 Task: Search one way flight ticket for 1 adult, 1 child, 1 infant in seat in premium economy from Sault Ste. Marie: Chippewa County International Airport to Jackson: Jackson Hole Airport on 5-2-2023. Choice of flights is Emirates. Number of bags: 1 checked bag. Price is upto 76000. Outbound departure time preference is 13:15.
Action: Mouse moved to (335, 135)
Screenshot: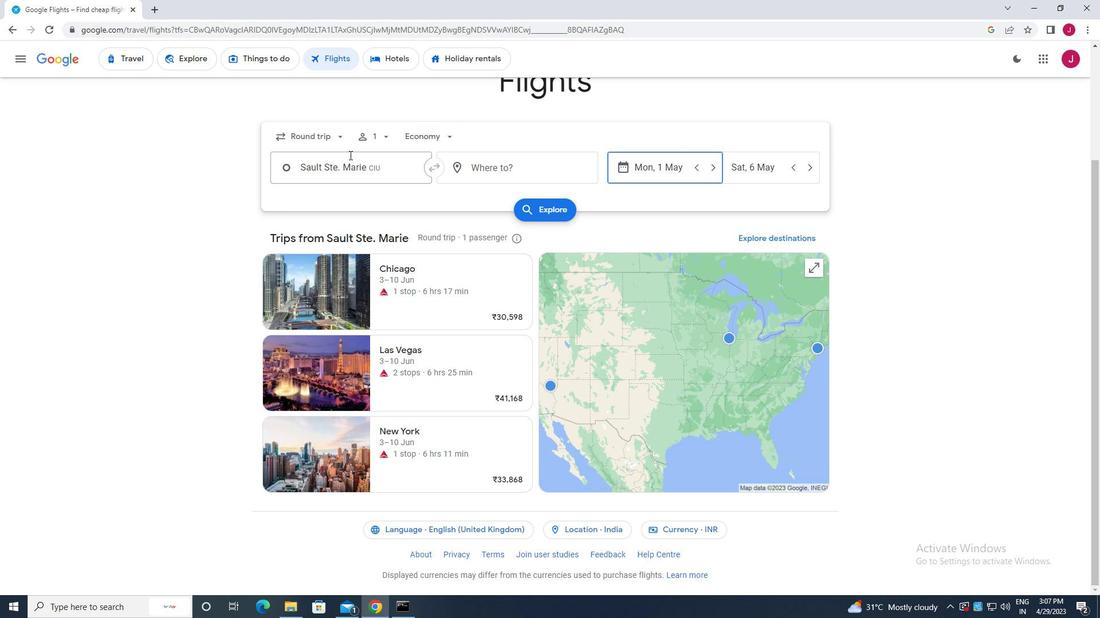 
Action: Mouse pressed left at (335, 135)
Screenshot: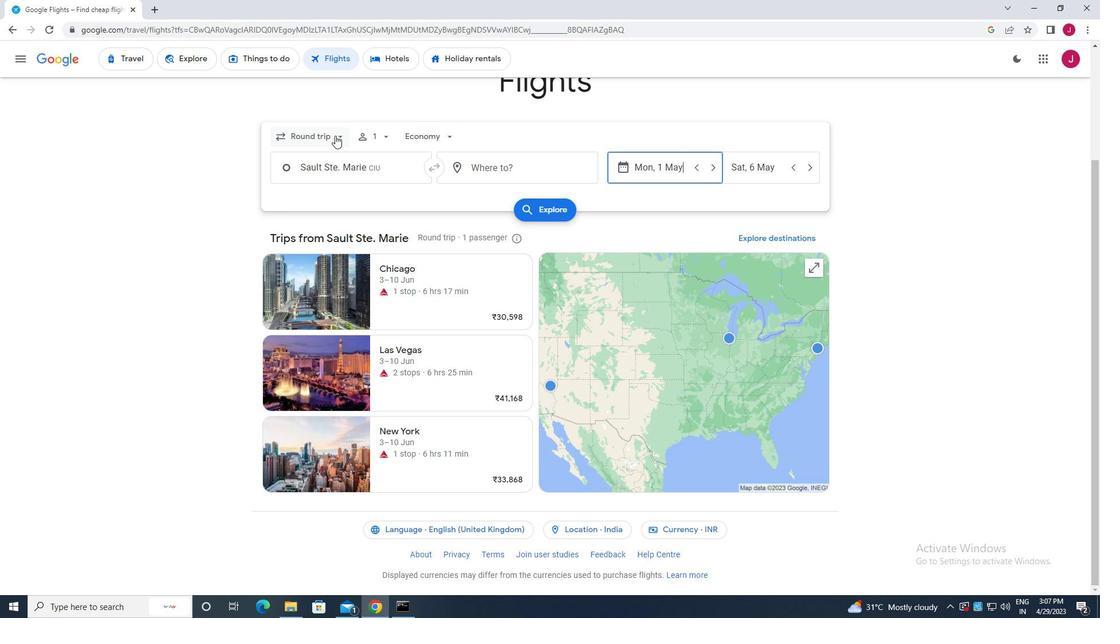 
Action: Mouse moved to (311, 187)
Screenshot: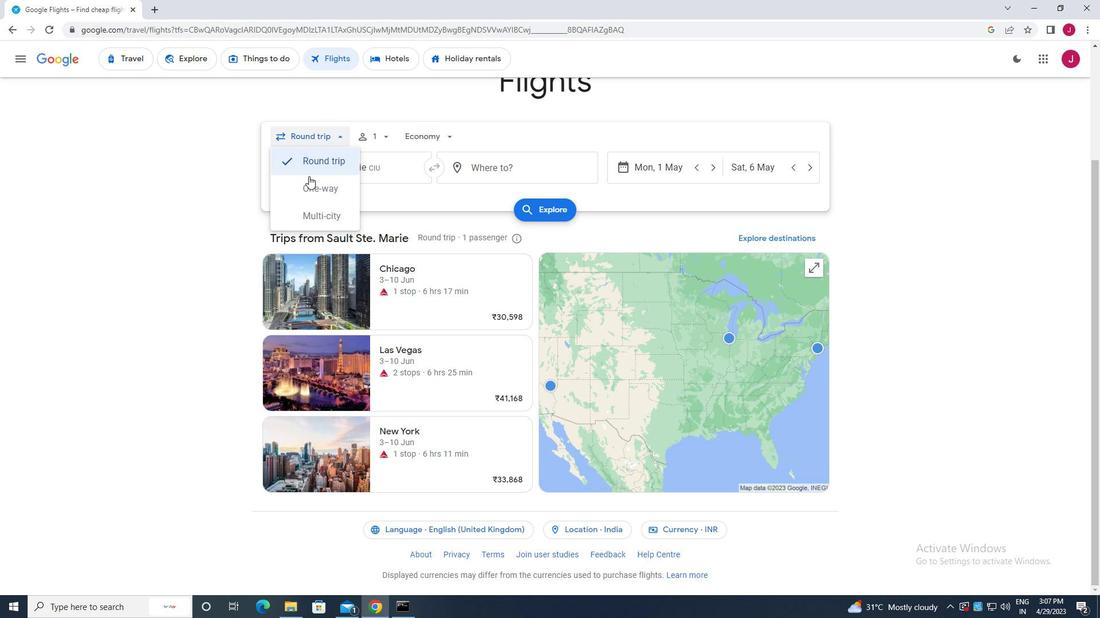 
Action: Mouse pressed left at (311, 187)
Screenshot: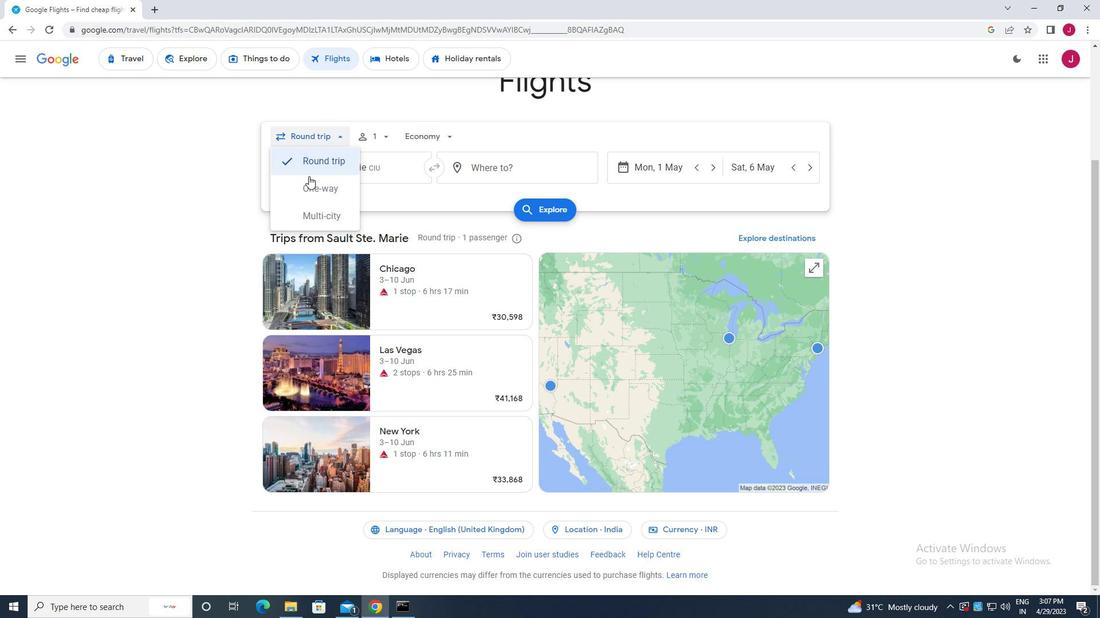 
Action: Mouse moved to (381, 134)
Screenshot: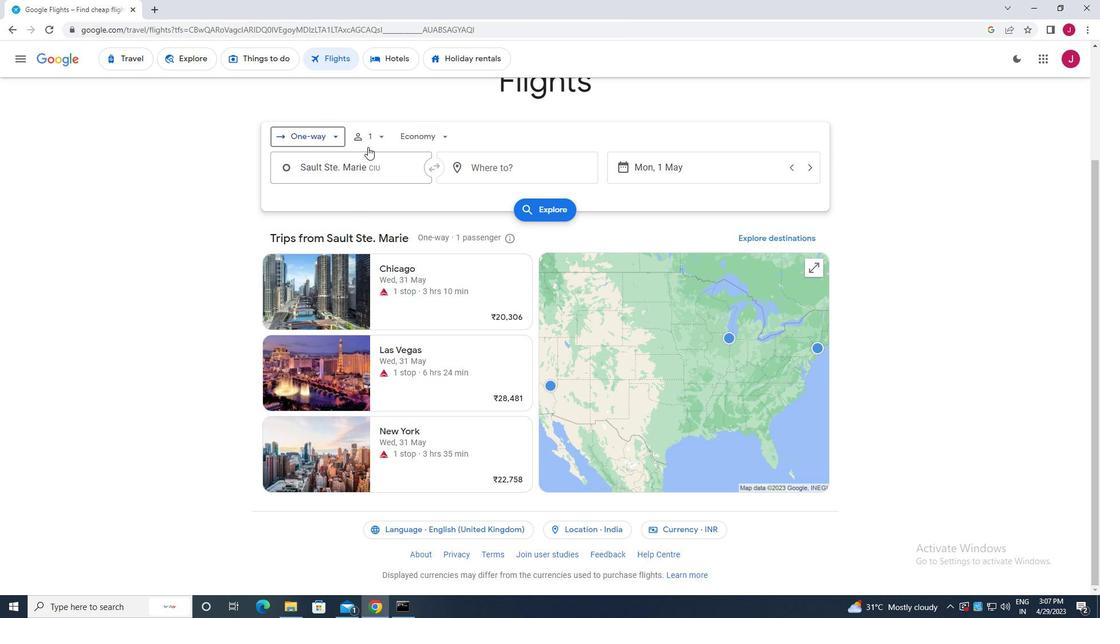 
Action: Mouse pressed left at (381, 134)
Screenshot: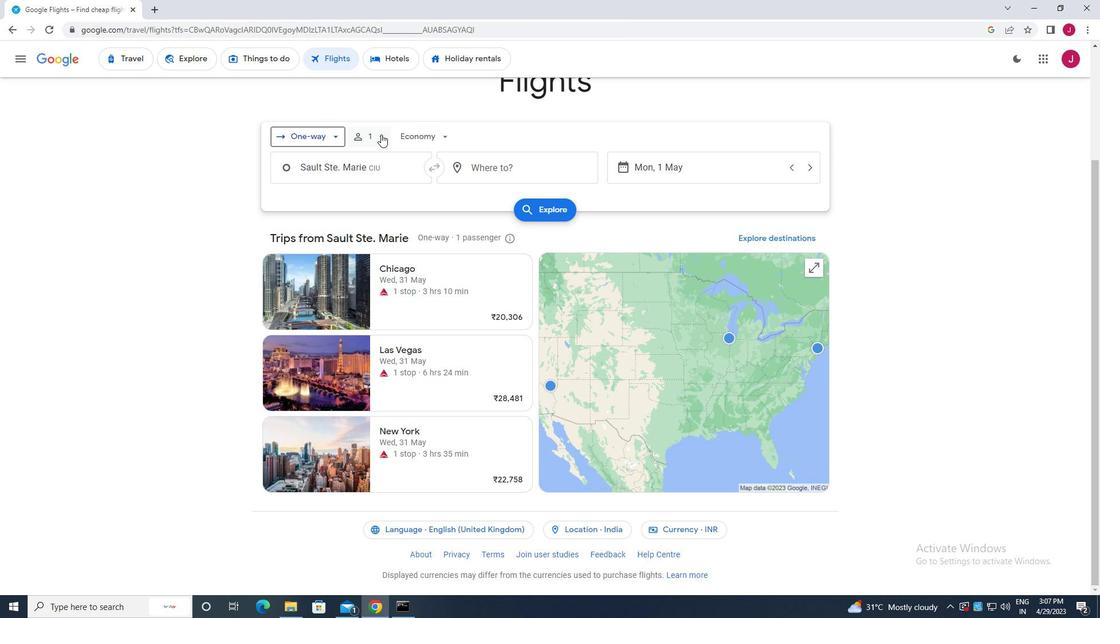 
Action: Mouse moved to (471, 194)
Screenshot: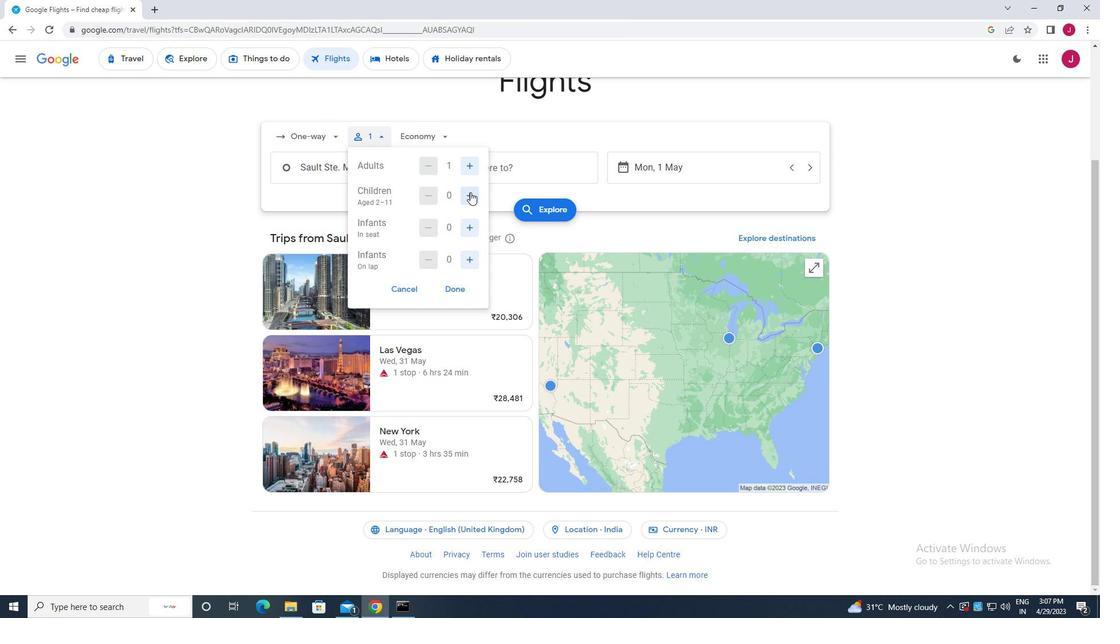 
Action: Mouse pressed left at (471, 194)
Screenshot: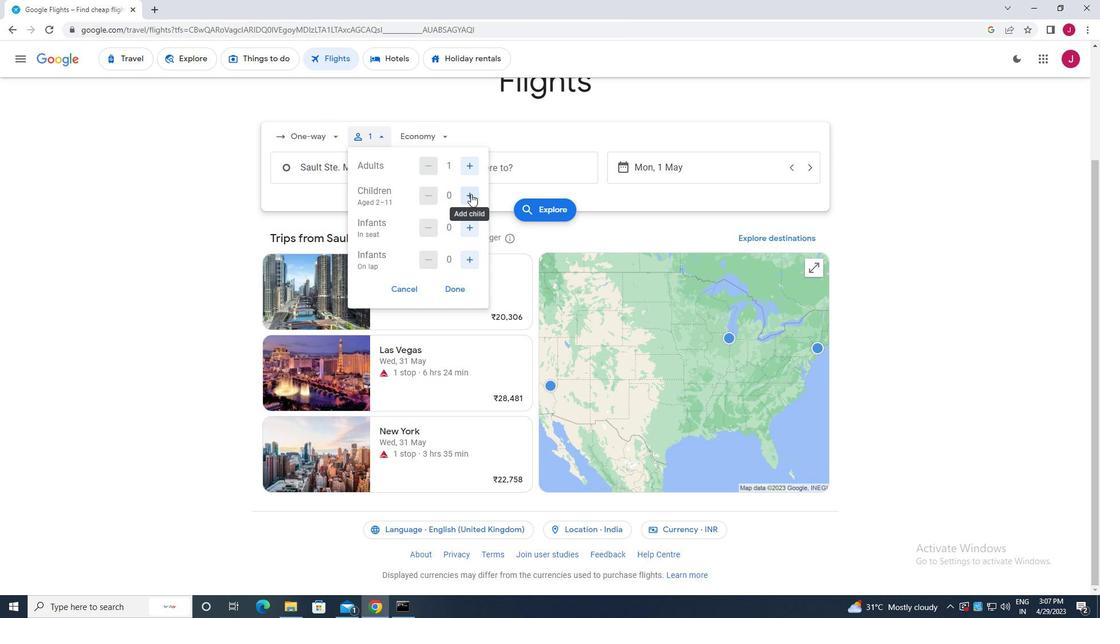 
Action: Mouse moved to (469, 224)
Screenshot: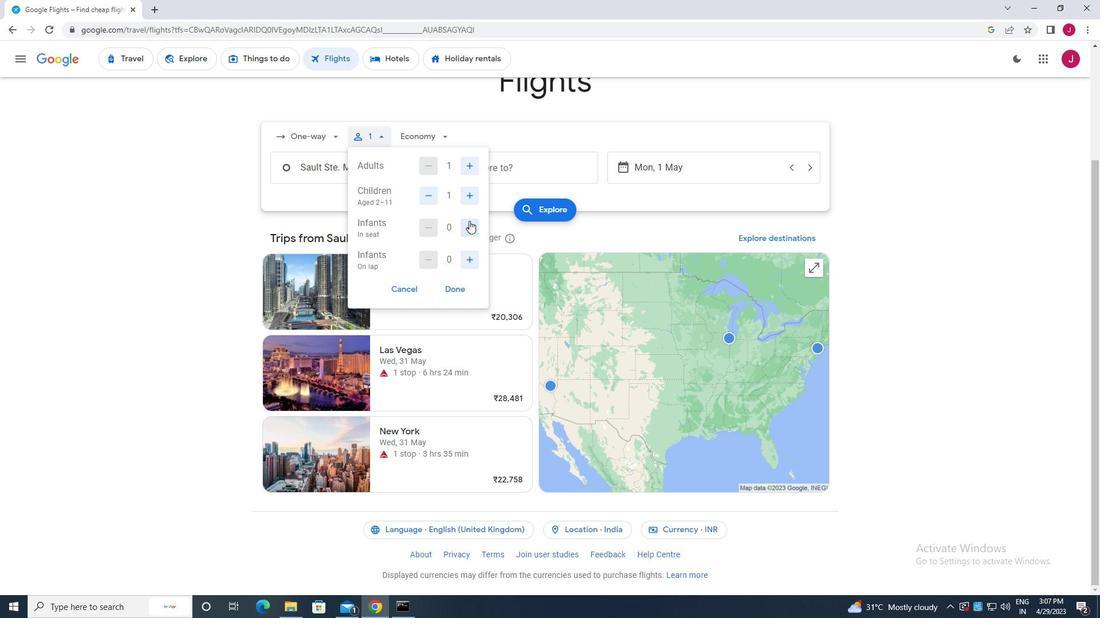 
Action: Mouse pressed left at (469, 224)
Screenshot: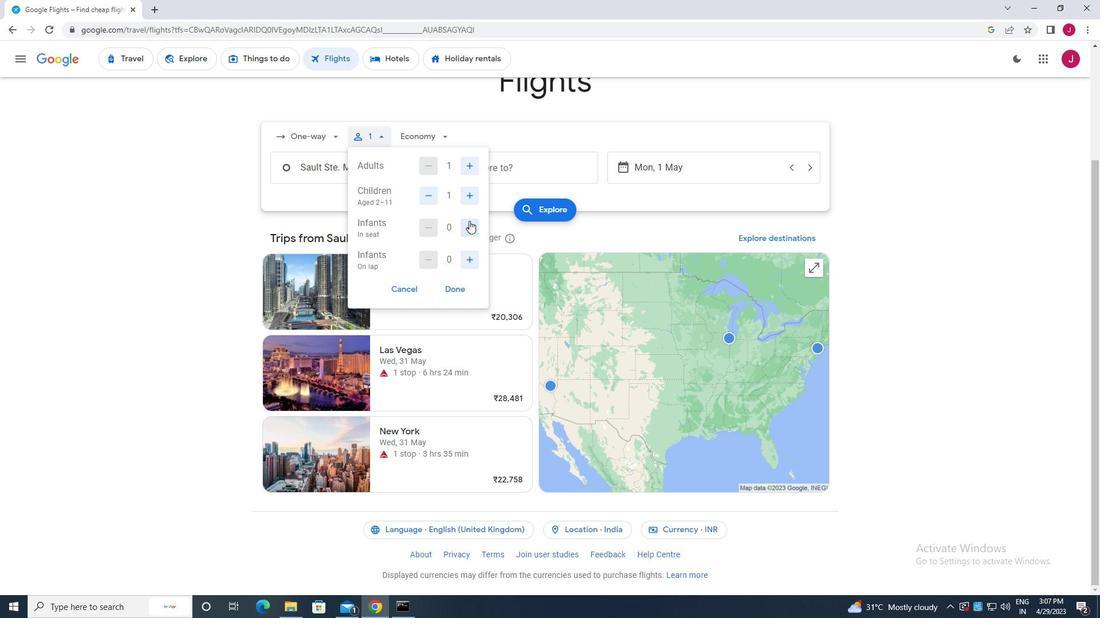 
Action: Mouse moved to (458, 290)
Screenshot: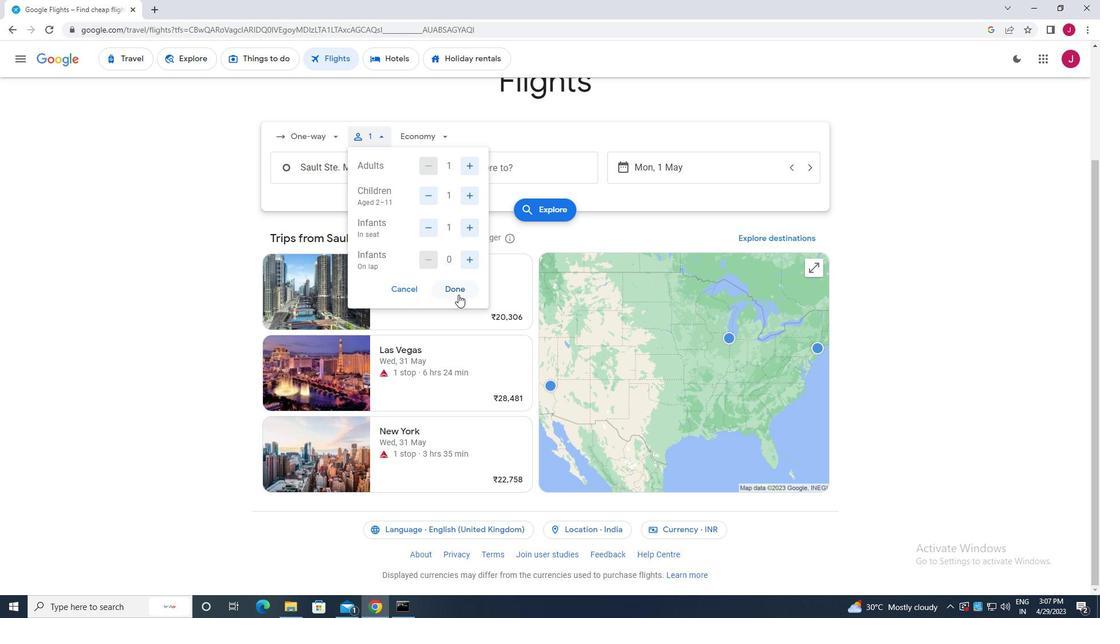 
Action: Mouse pressed left at (458, 290)
Screenshot: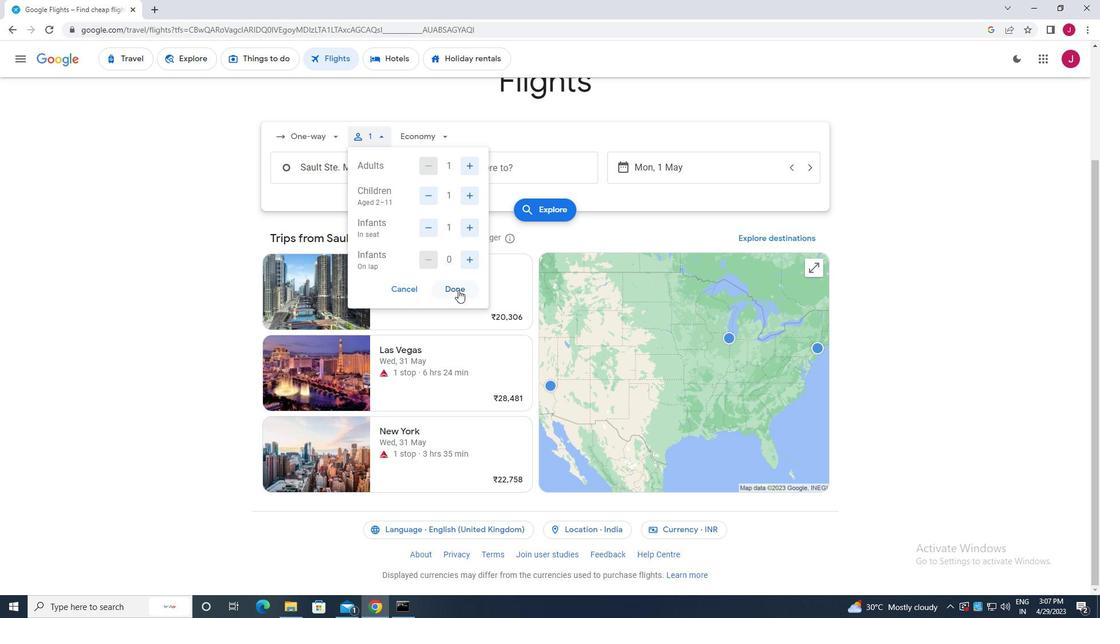 
Action: Mouse moved to (432, 136)
Screenshot: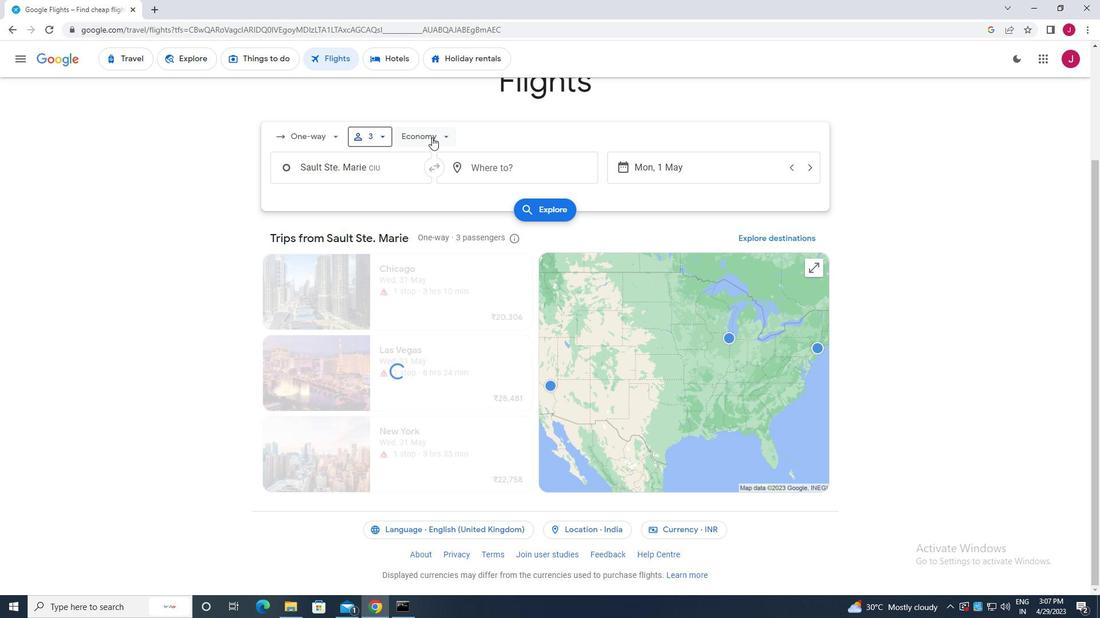 
Action: Mouse pressed left at (432, 136)
Screenshot: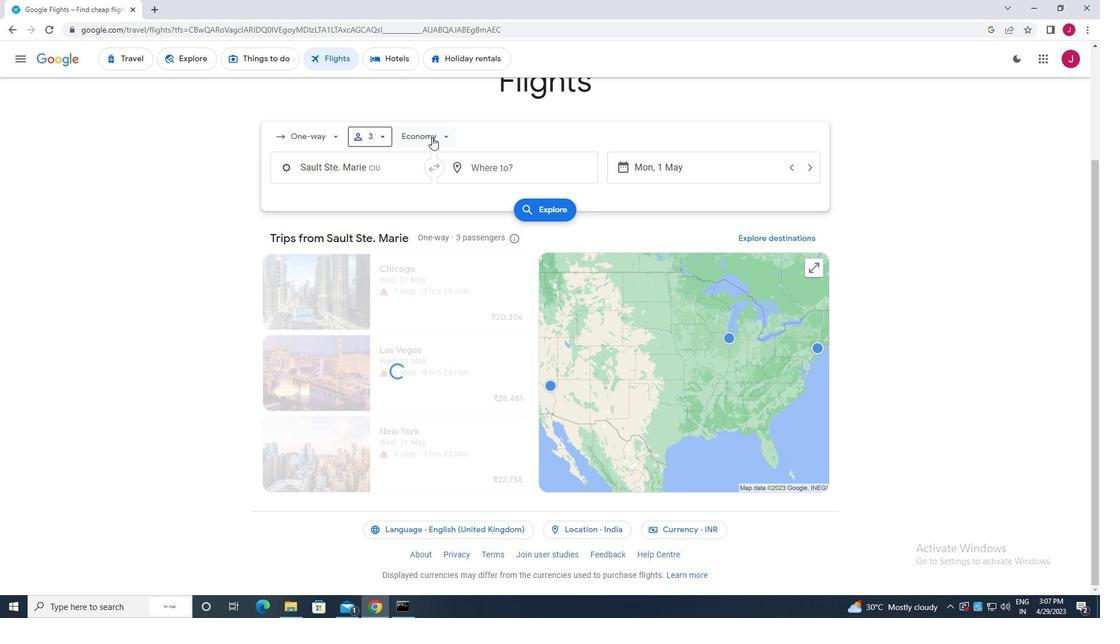 
Action: Mouse moved to (461, 189)
Screenshot: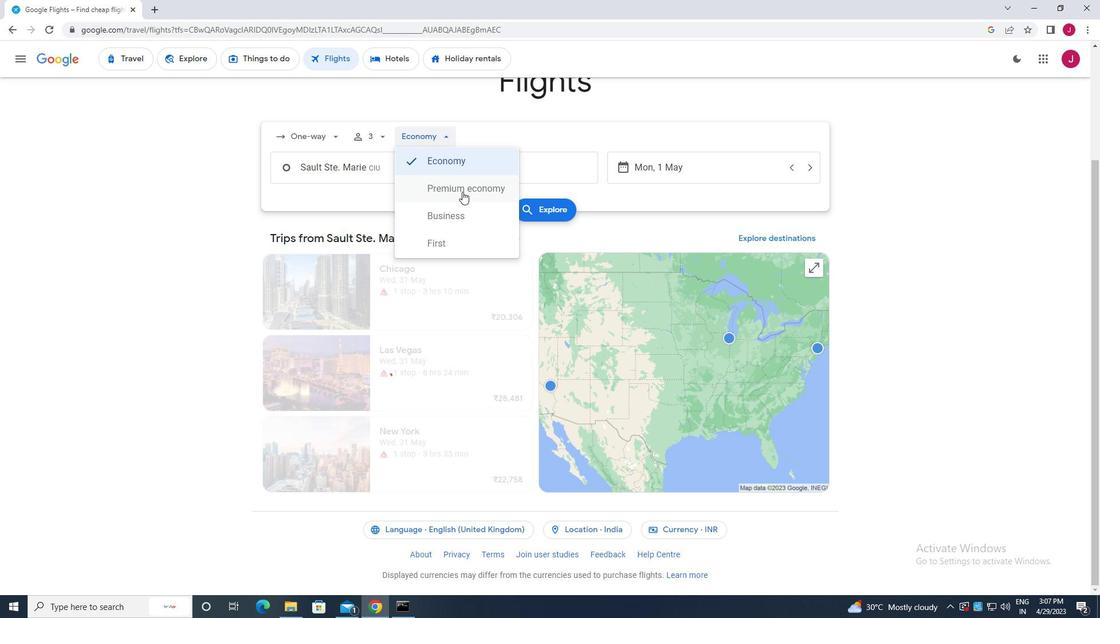 
Action: Mouse pressed left at (461, 189)
Screenshot: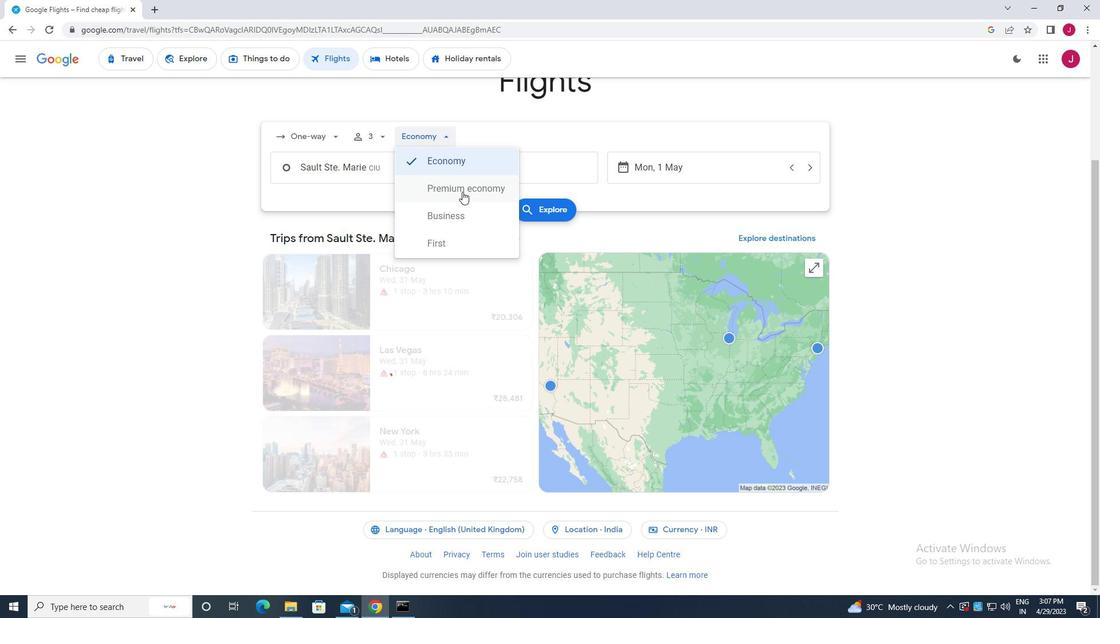 
Action: Mouse moved to (386, 166)
Screenshot: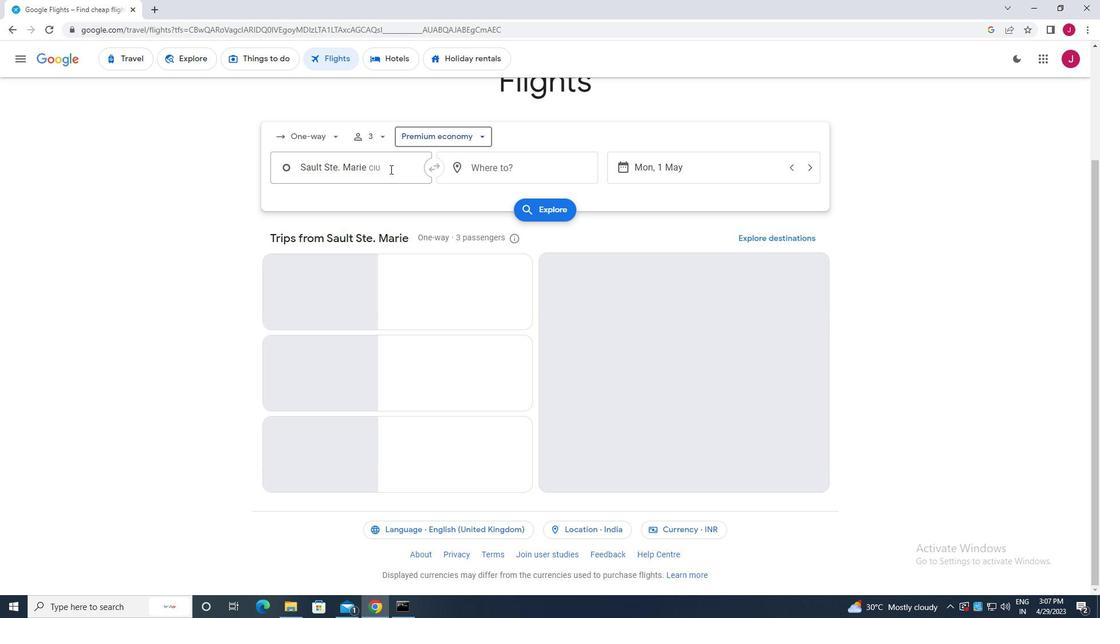 
Action: Mouse pressed left at (386, 166)
Screenshot: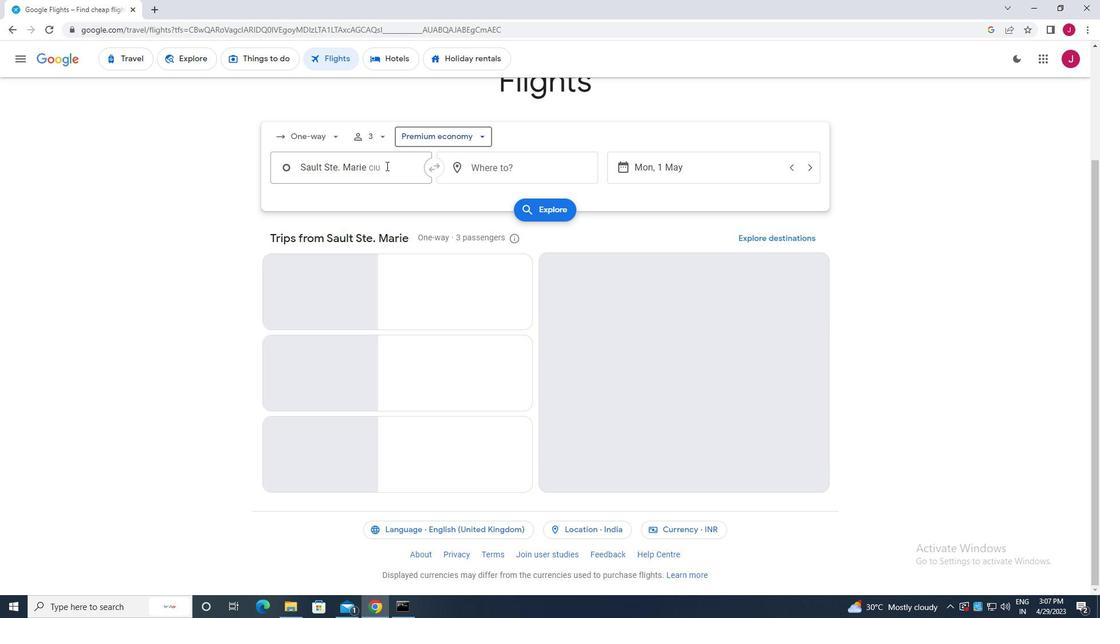 
Action: Mouse moved to (387, 166)
Screenshot: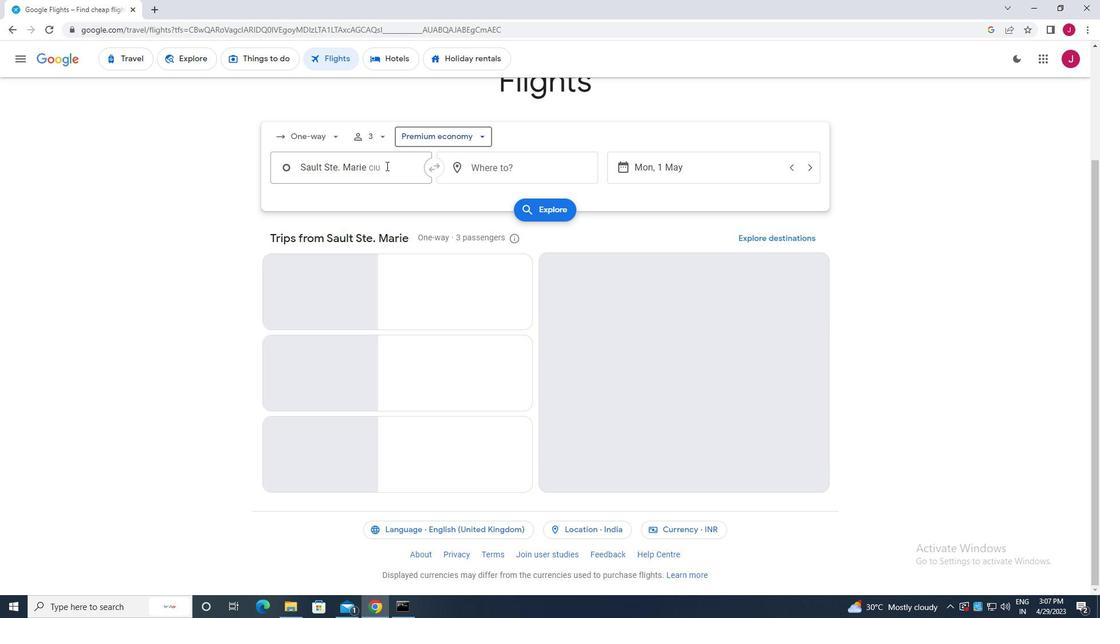 
Action: Key pressed chippewa
Screenshot: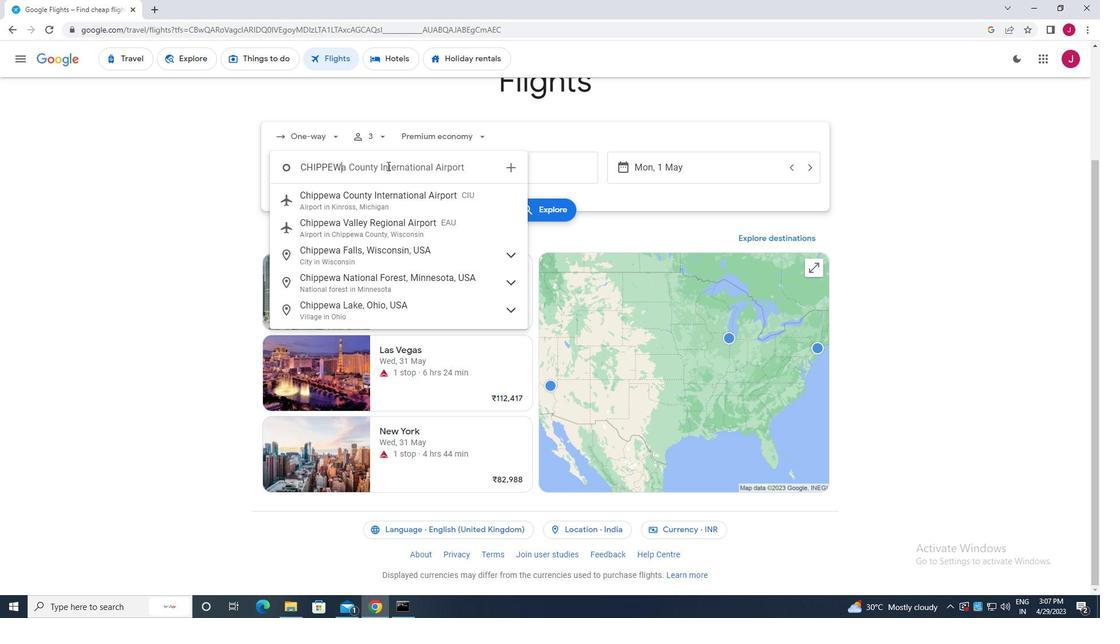
Action: Mouse moved to (413, 205)
Screenshot: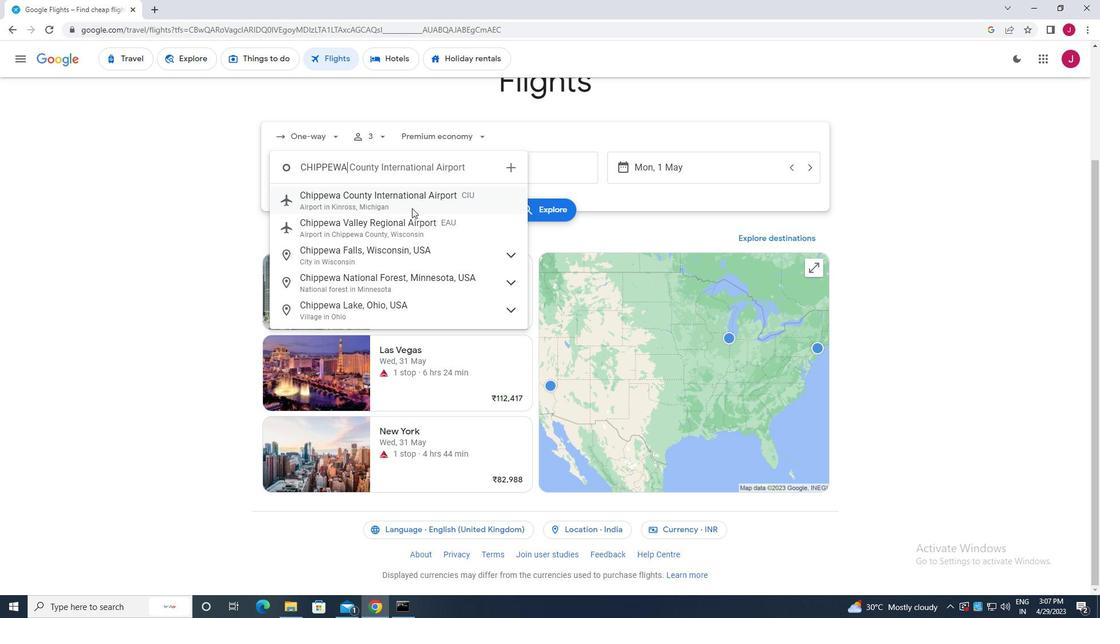 
Action: Mouse pressed left at (413, 205)
Screenshot: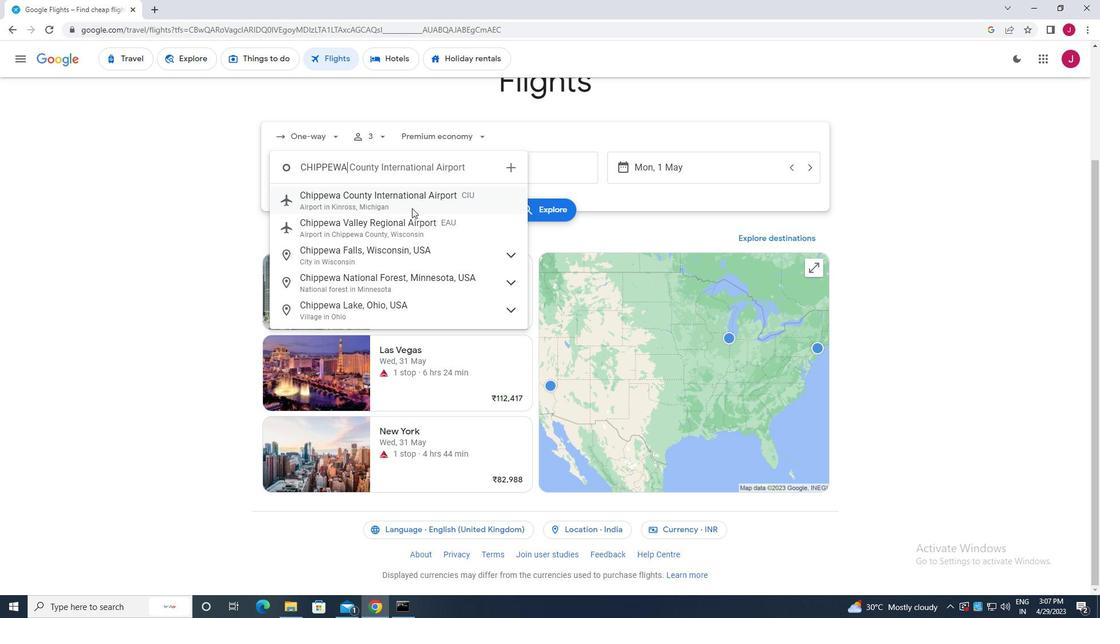 
Action: Mouse moved to (533, 177)
Screenshot: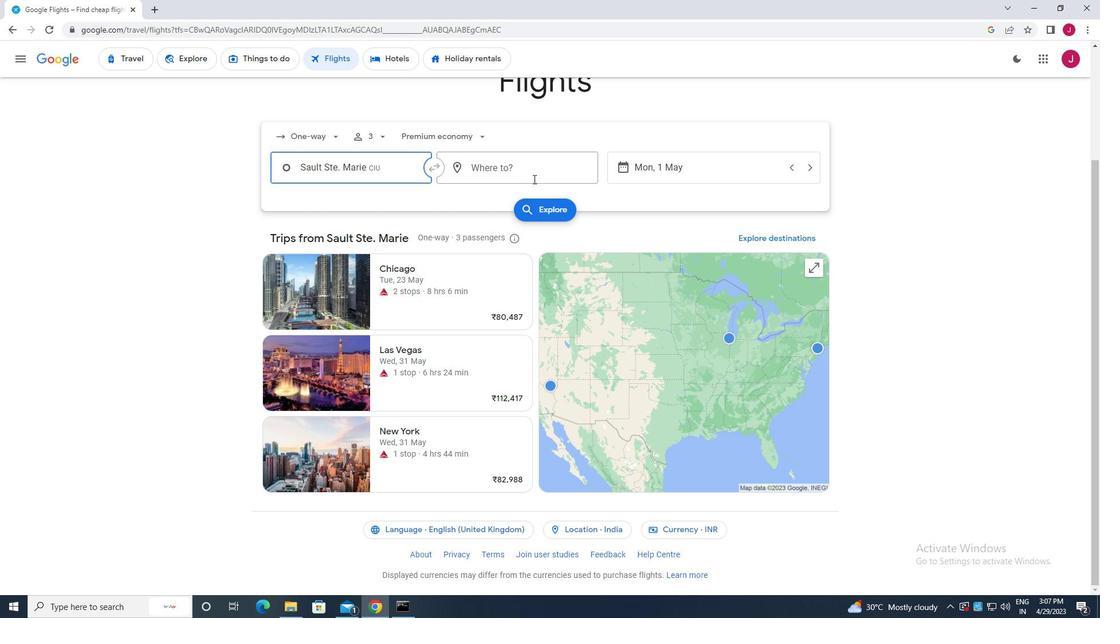 
Action: Mouse pressed left at (533, 177)
Screenshot: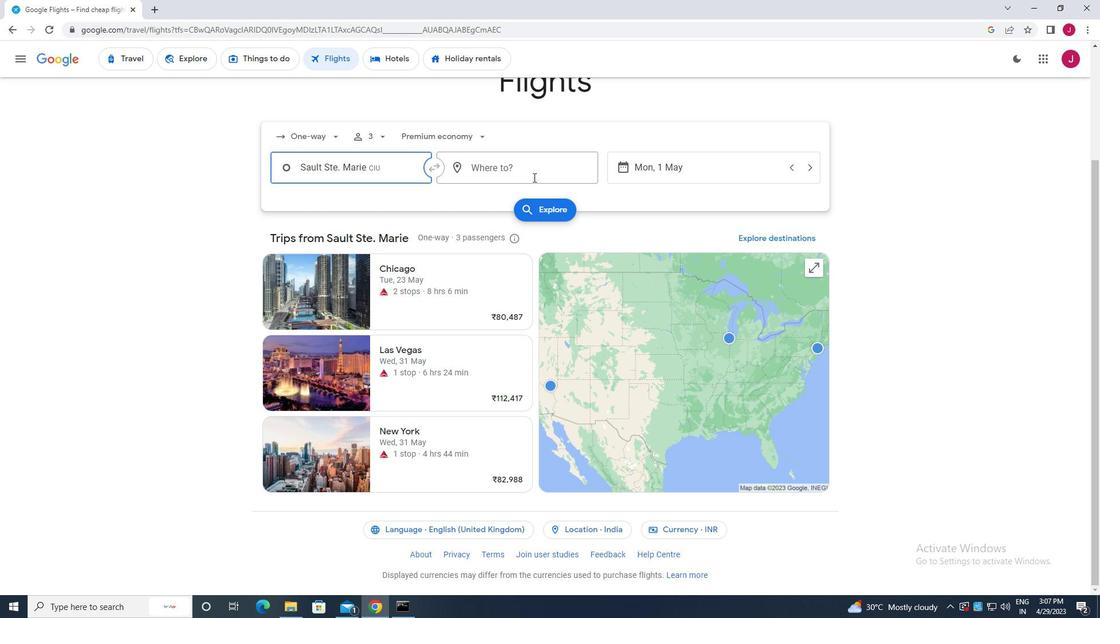 
Action: Key pressed jackson<Key.space>h
Screenshot: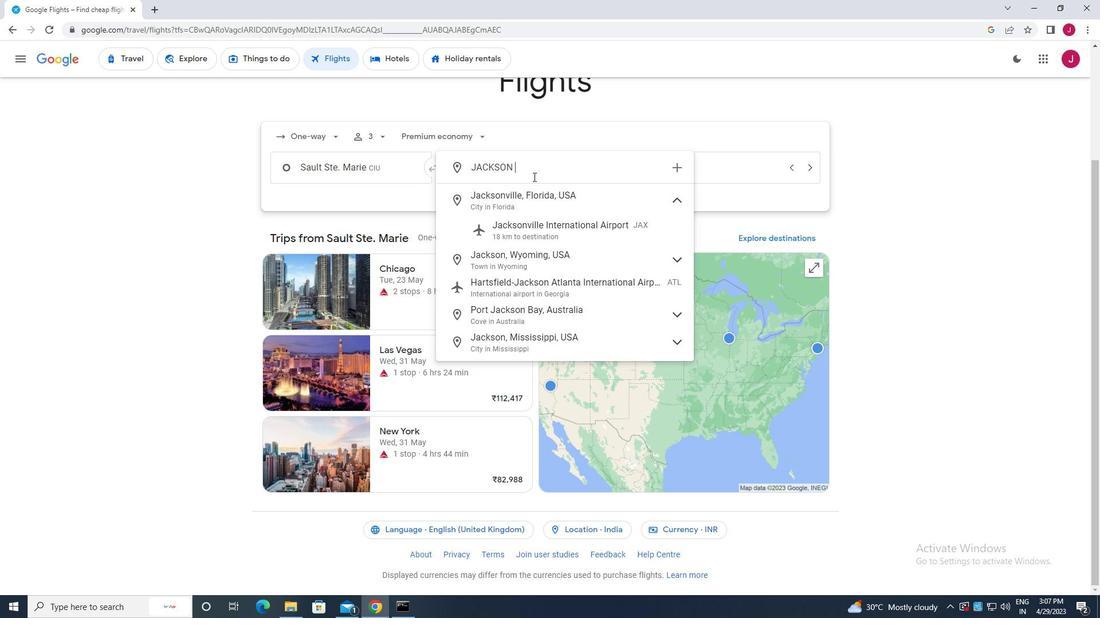 
Action: Mouse moved to (533, 227)
Screenshot: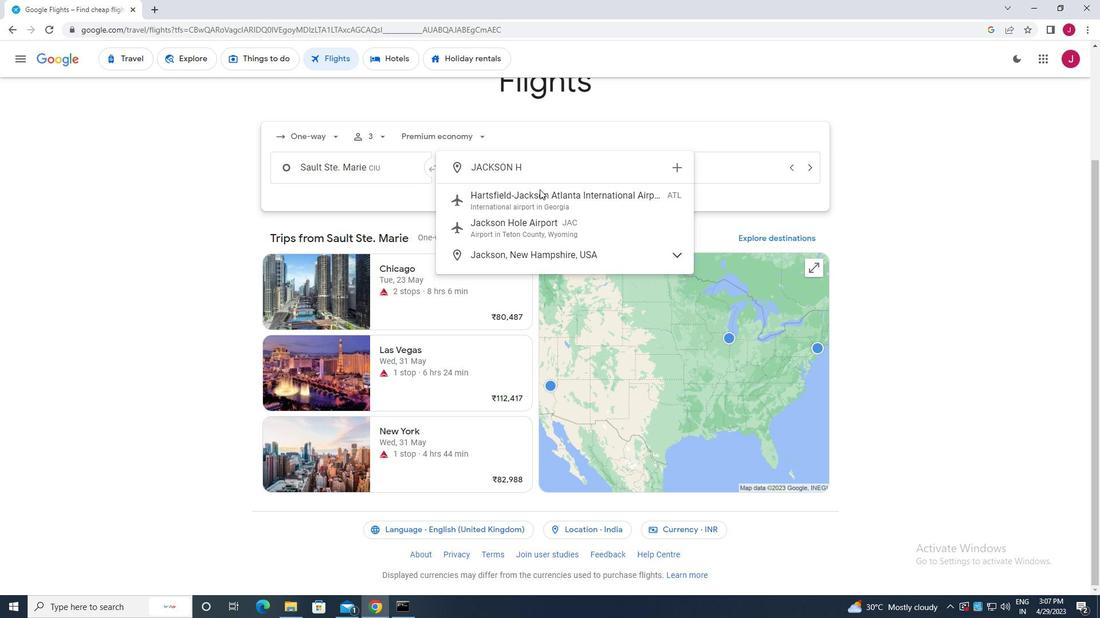 
Action: Mouse pressed left at (533, 227)
Screenshot: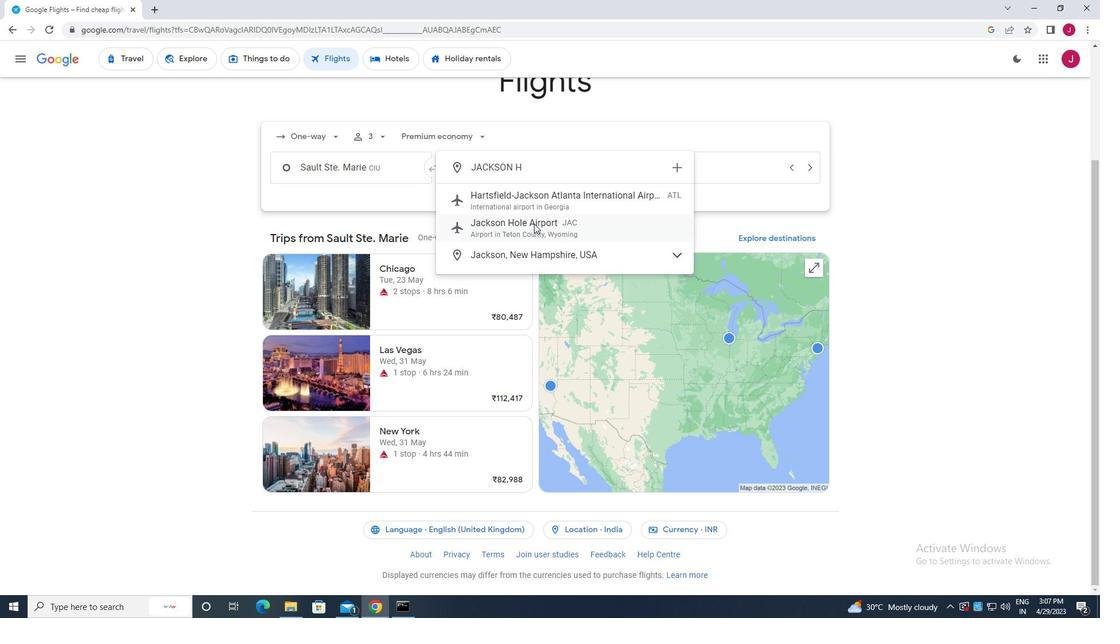 
Action: Mouse moved to (684, 167)
Screenshot: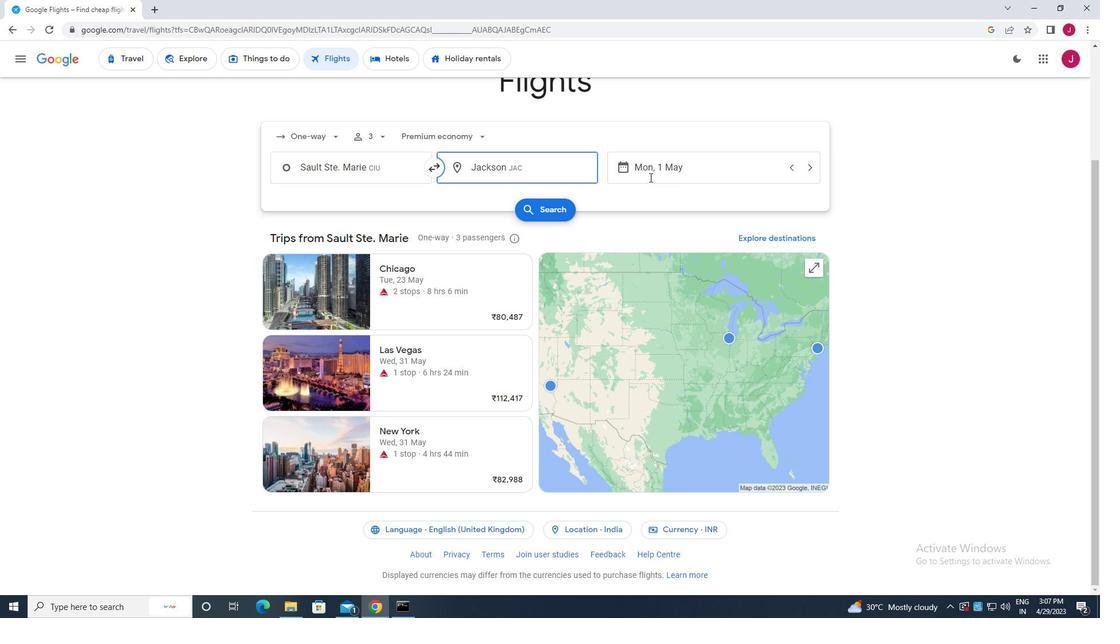 
Action: Mouse pressed left at (684, 167)
Screenshot: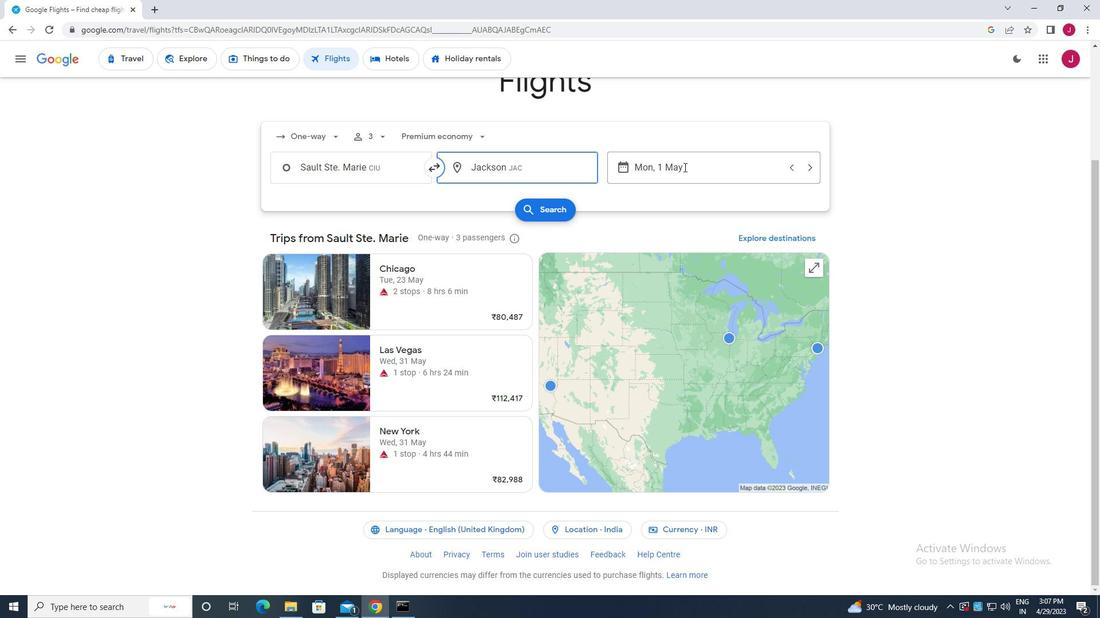 
Action: Mouse moved to (698, 261)
Screenshot: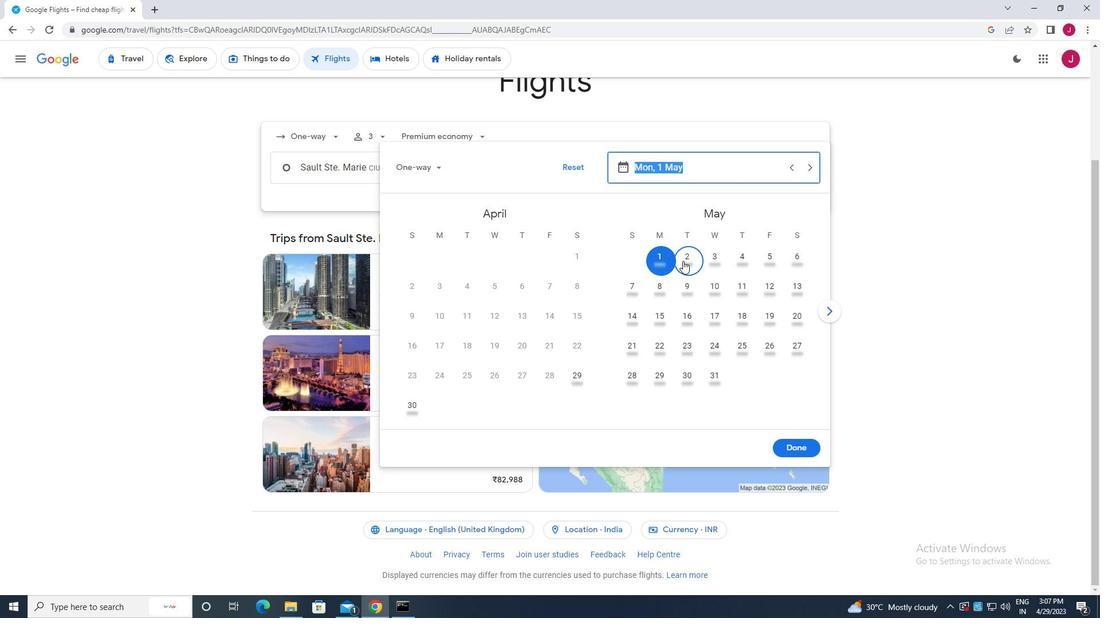 
Action: Mouse pressed left at (698, 261)
Screenshot: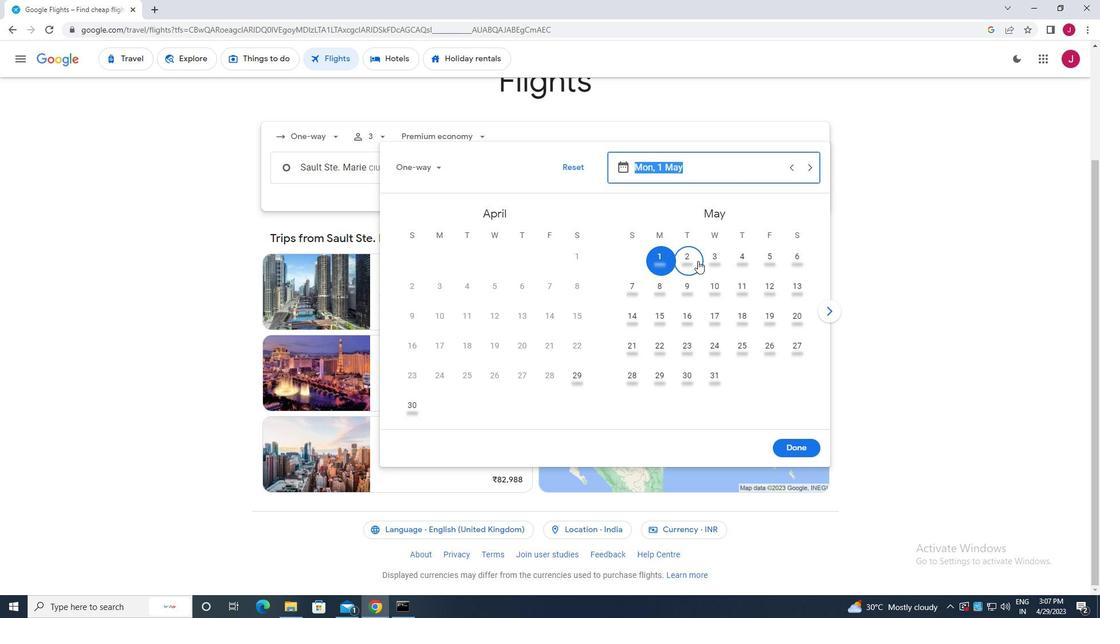 
Action: Mouse moved to (793, 448)
Screenshot: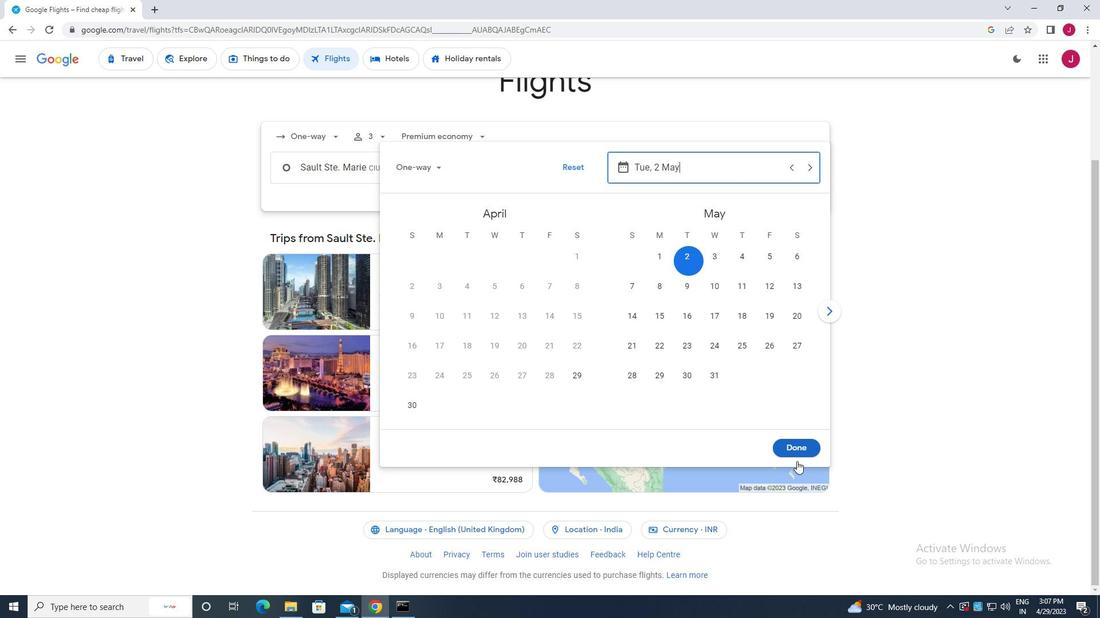 
Action: Mouse pressed left at (793, 448)
Screenshot: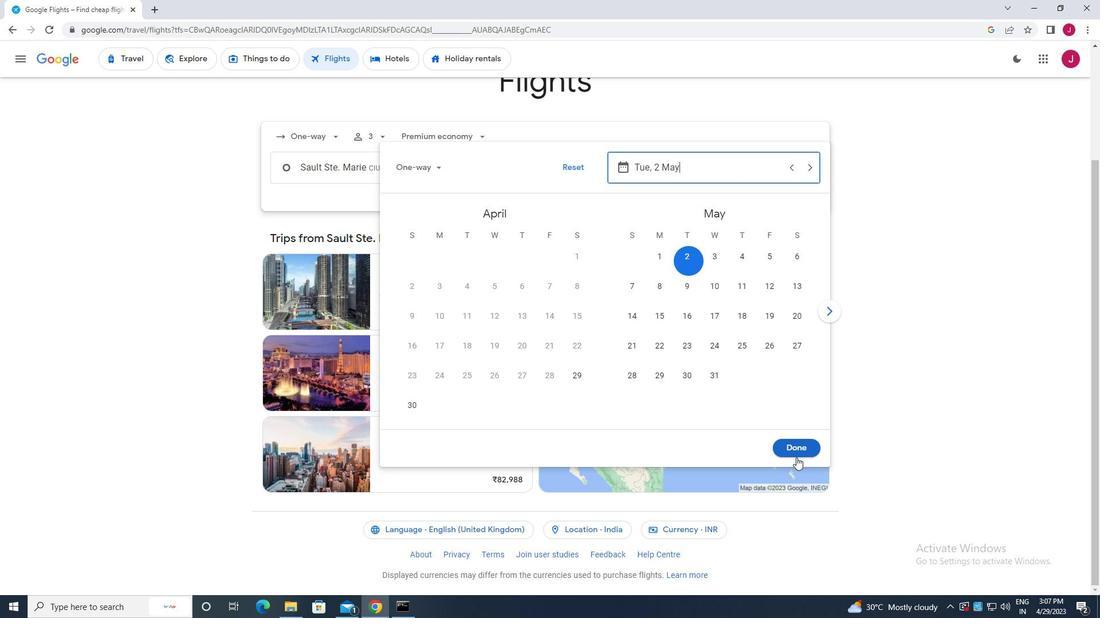 
Action: Mouse moved to (542, 212)
Screenshot: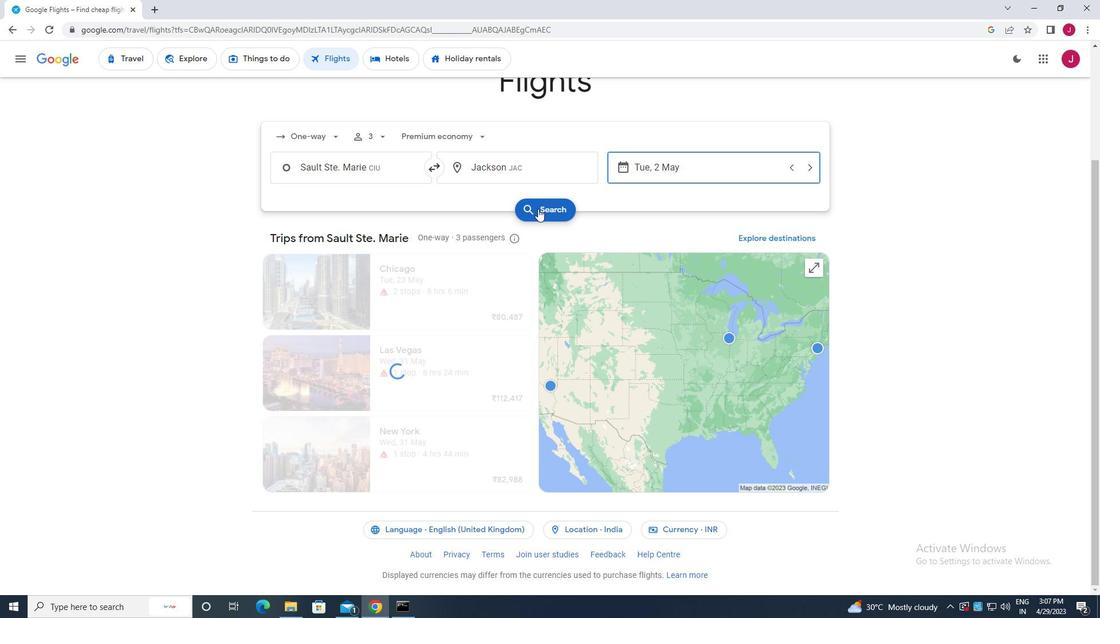 
Action: Mouse pressed left at (542, 212)
Screenshot: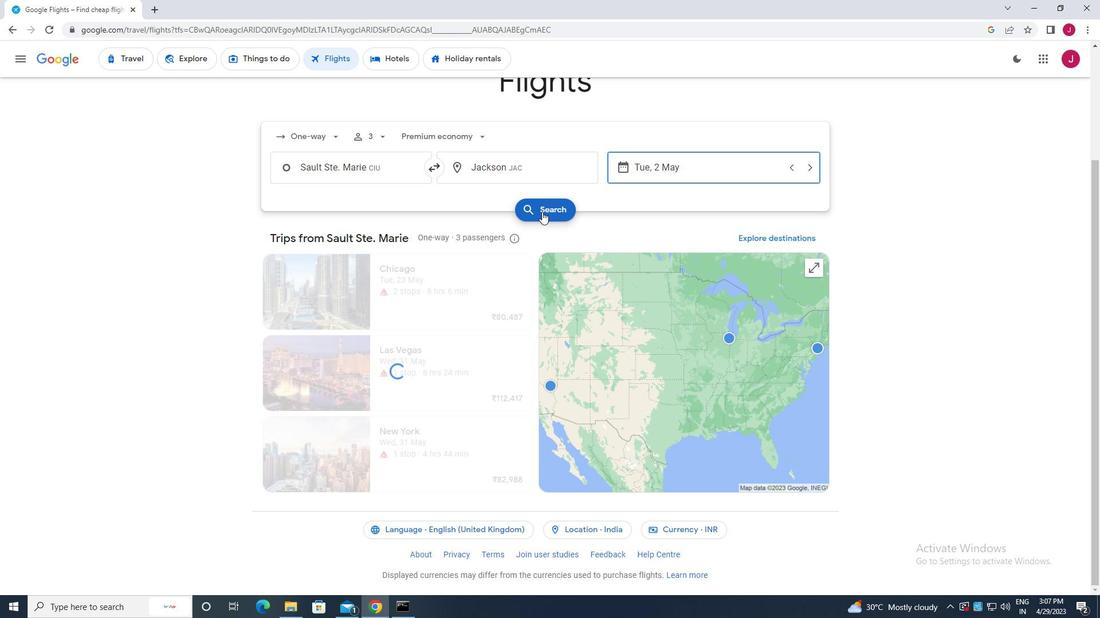 
Action: Mouse moved to (288, 161)
Screenshot: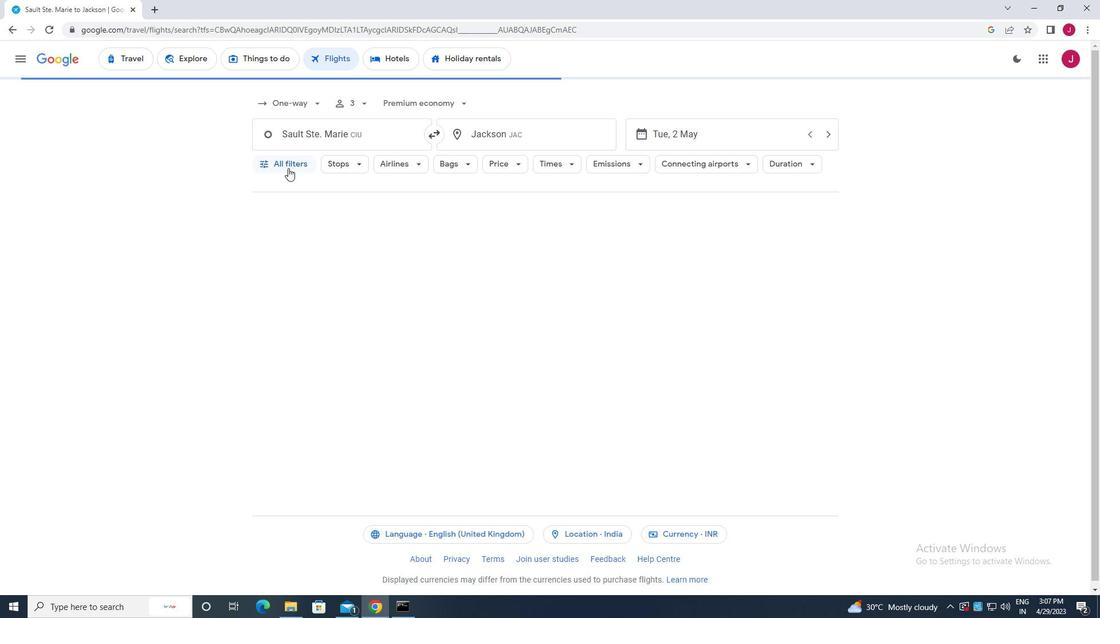 
Action: Mouse pressed left at (288, 161)
Screenshot: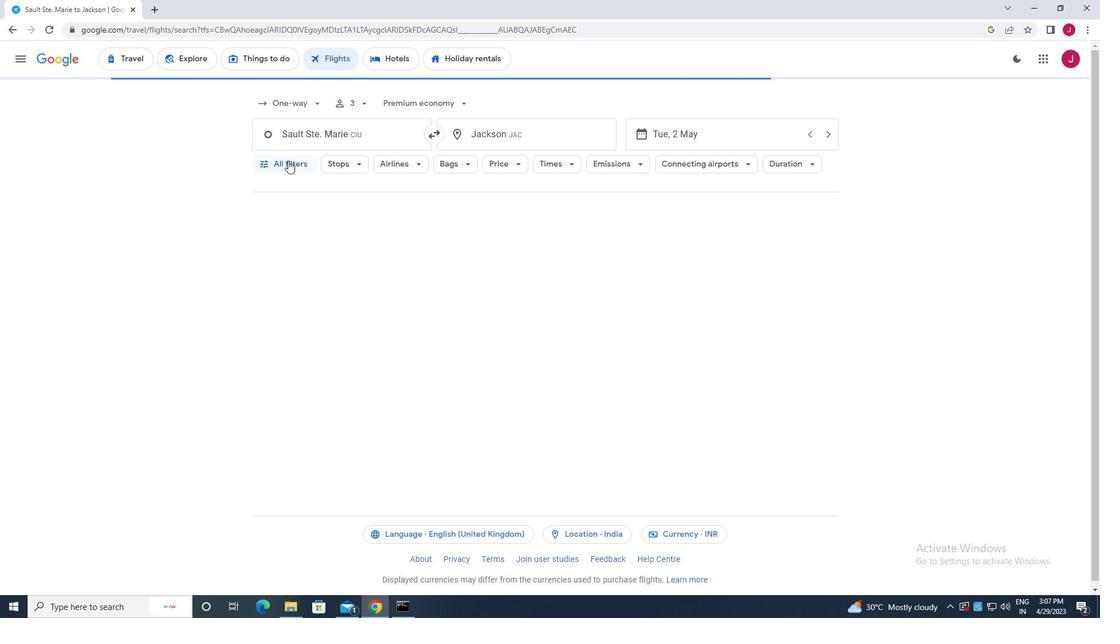 
Action: Mouse moved to (357, 276)
Screenshot: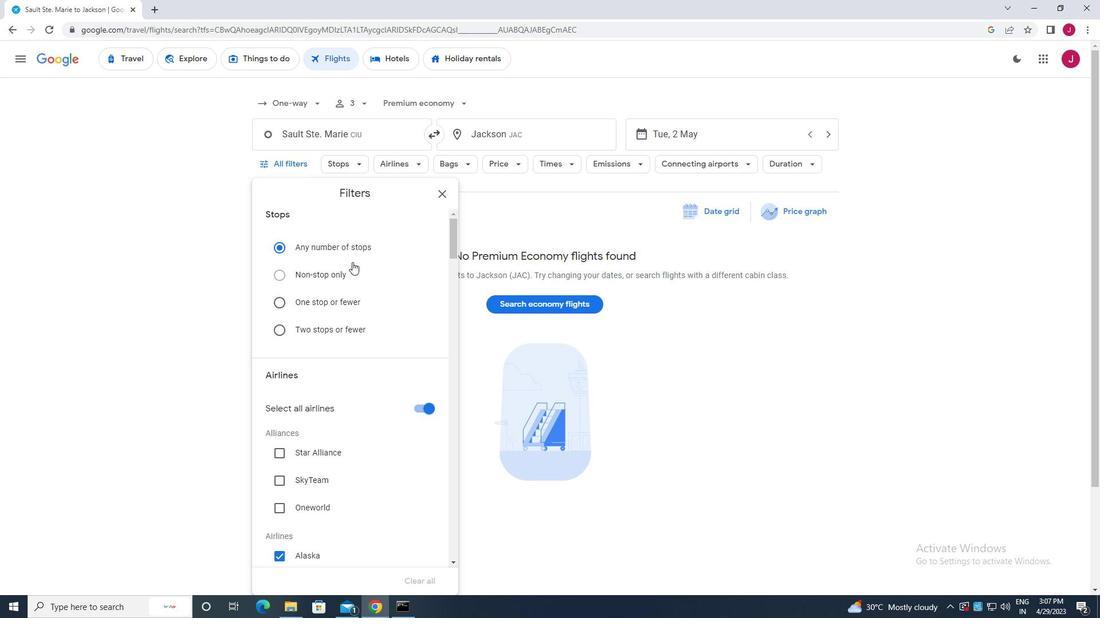 
Action: Mouse scrolled (357, 276) with delta (0, 0)
Screenshot: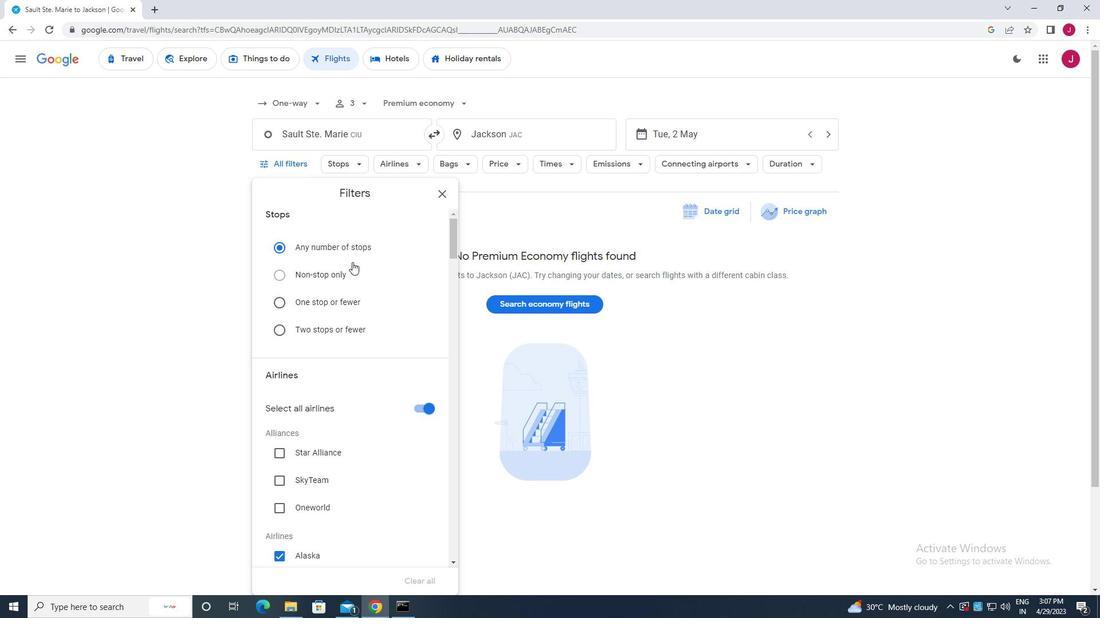 
Action: Mouse scrolled (357, 276) with delta (0, 0)
Screenshot: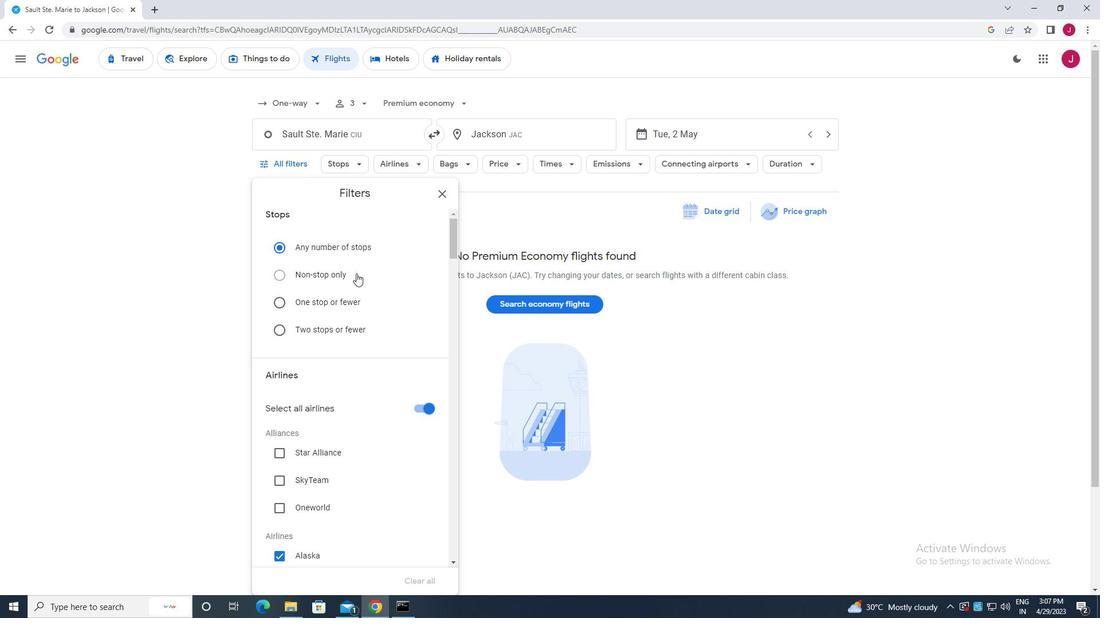 
Action: Mouse scrolled (357, 276) with delta (0, 0)
Screenshot: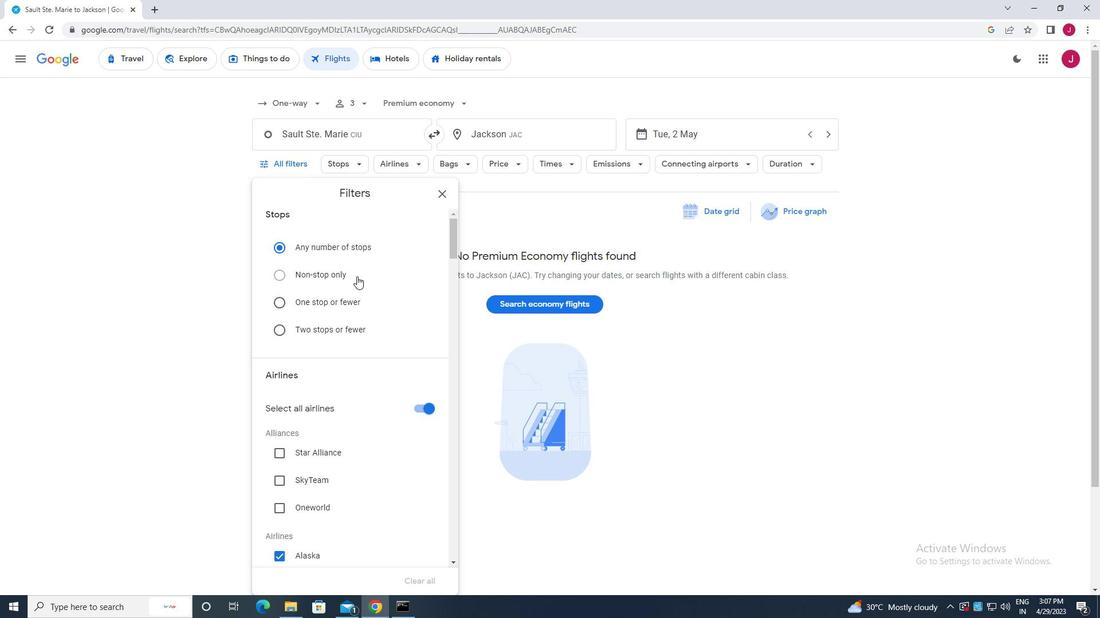 
Action: Mouse moved to (420, 240)
Screenshot: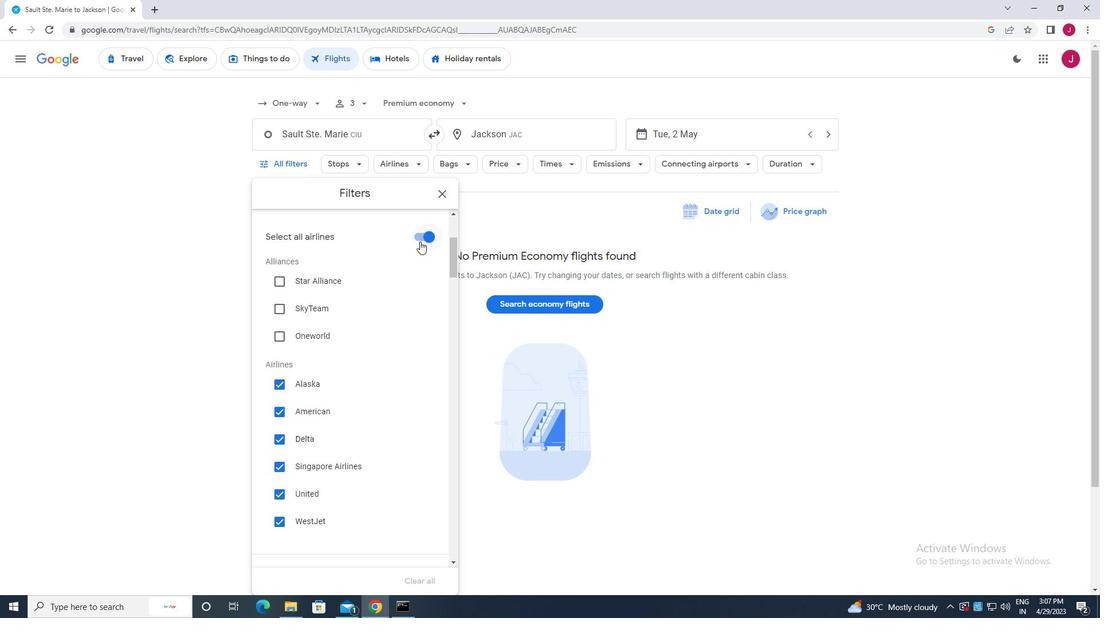 
Action: Mouse pressed left at (420, 240)
Screenshot: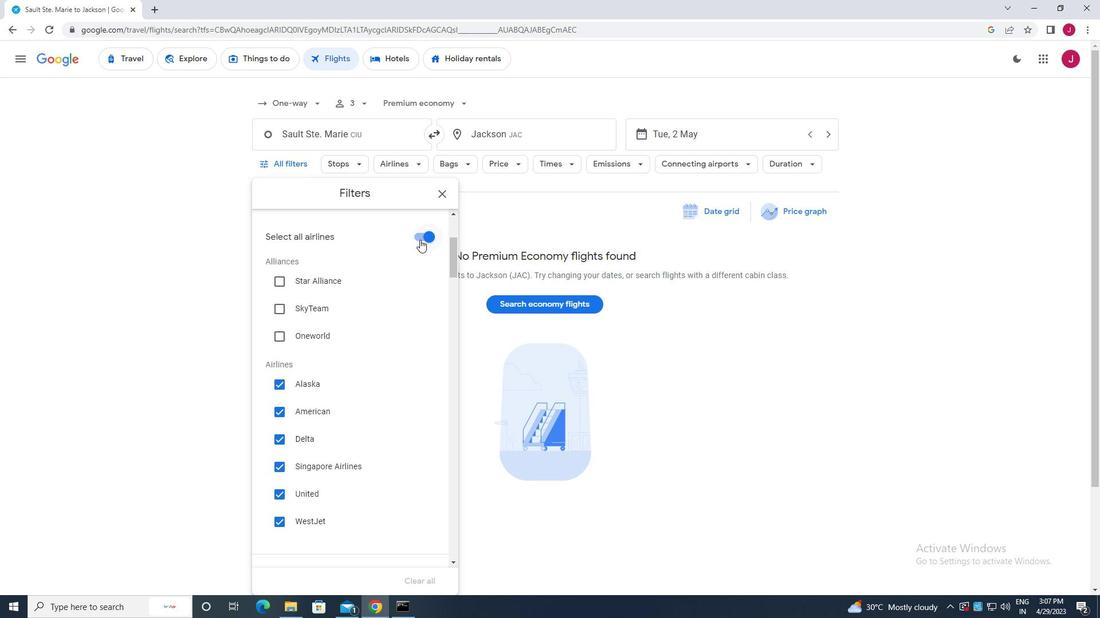 
Action: Mouse scrolled (420, 239) with delta (0, 0)
Screenshot: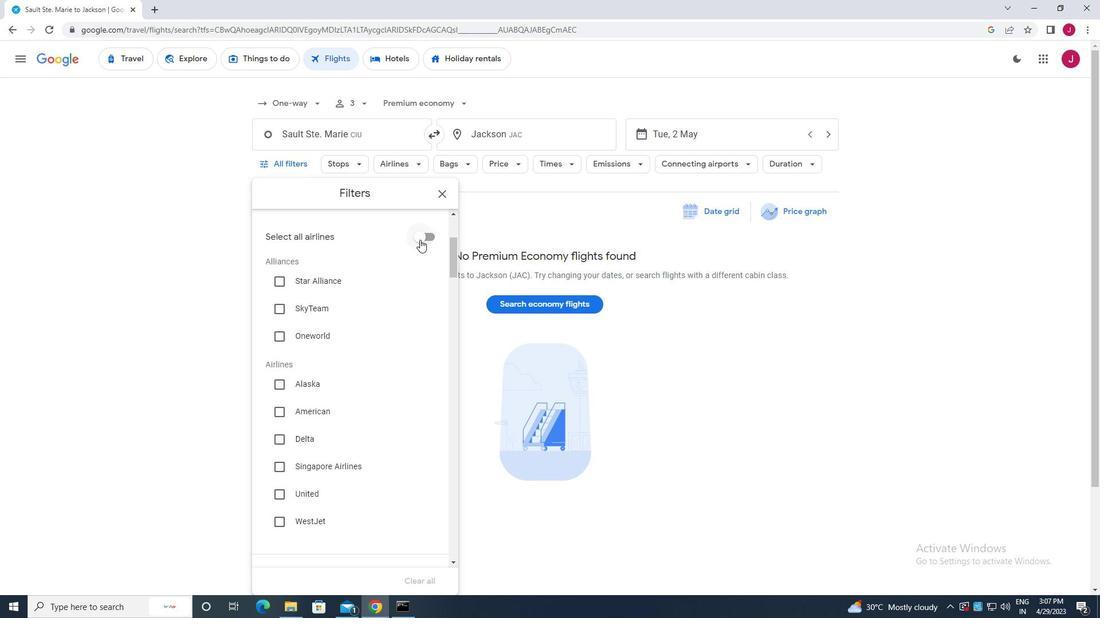 
Action: Mouse moved to (420, 243)
Screenshot: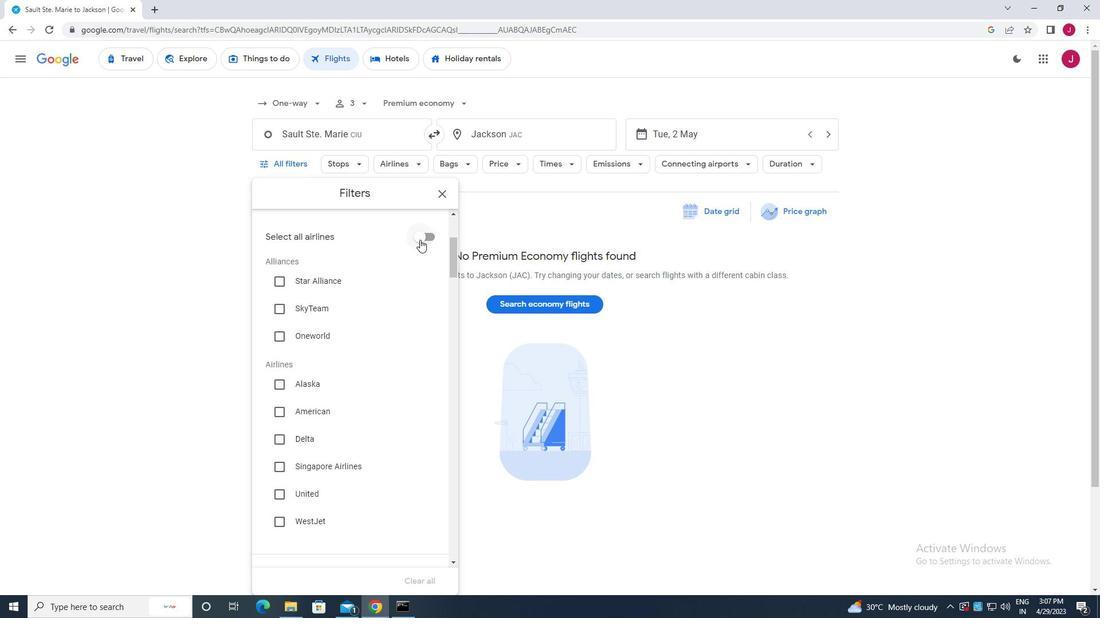 
Action: Mouse scrolled (420, 242) with delta (0, 0)
Screenshot: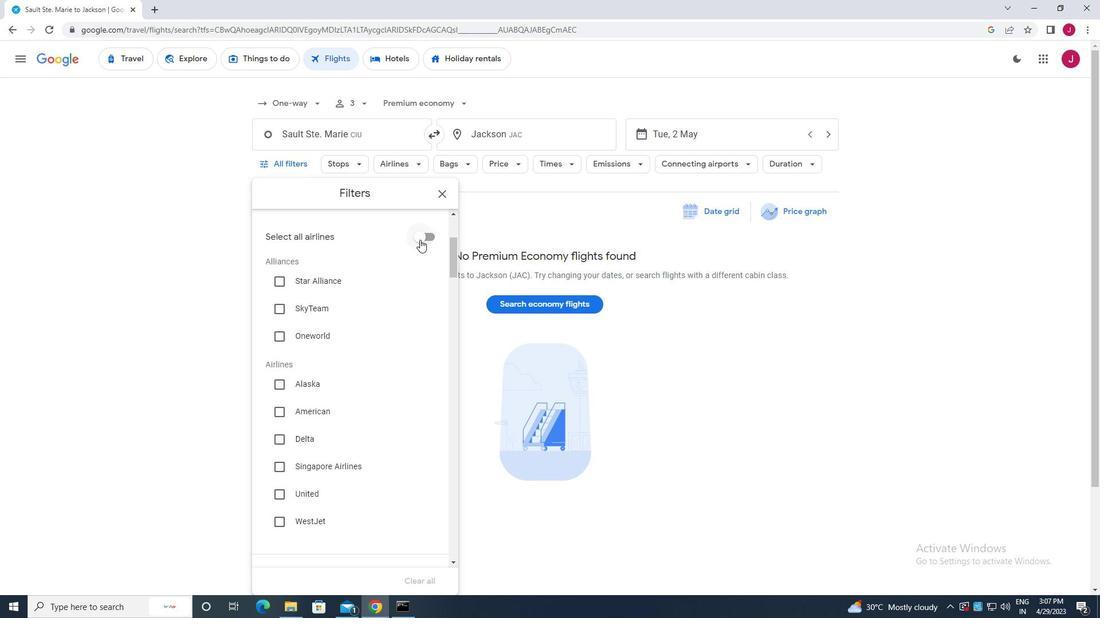 
Action: Mouse moved to (406, 244)
Screenshot: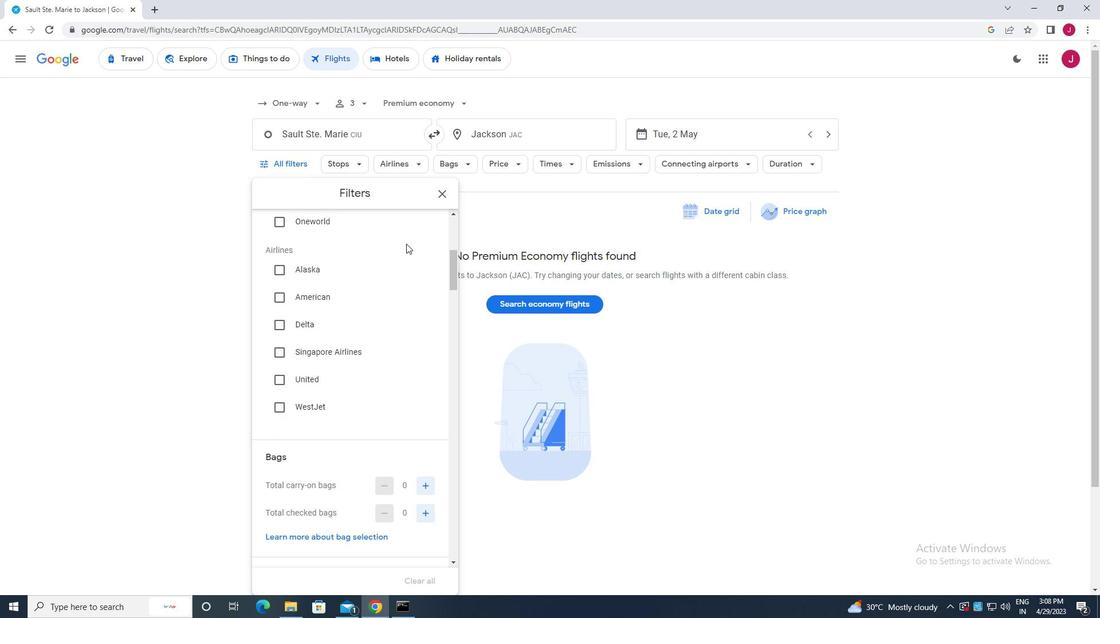 
Action: Mouse scrolled (406, 244) with delta (0, 0)
Screenshot: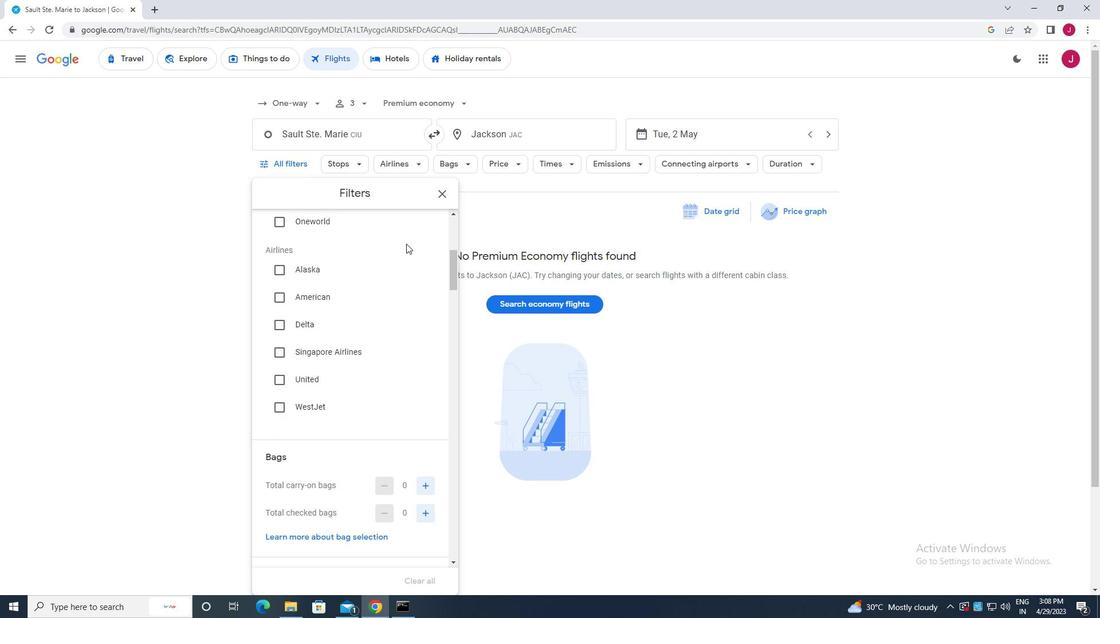 
Action: Mouse moved to (312, 250)
Screenshot: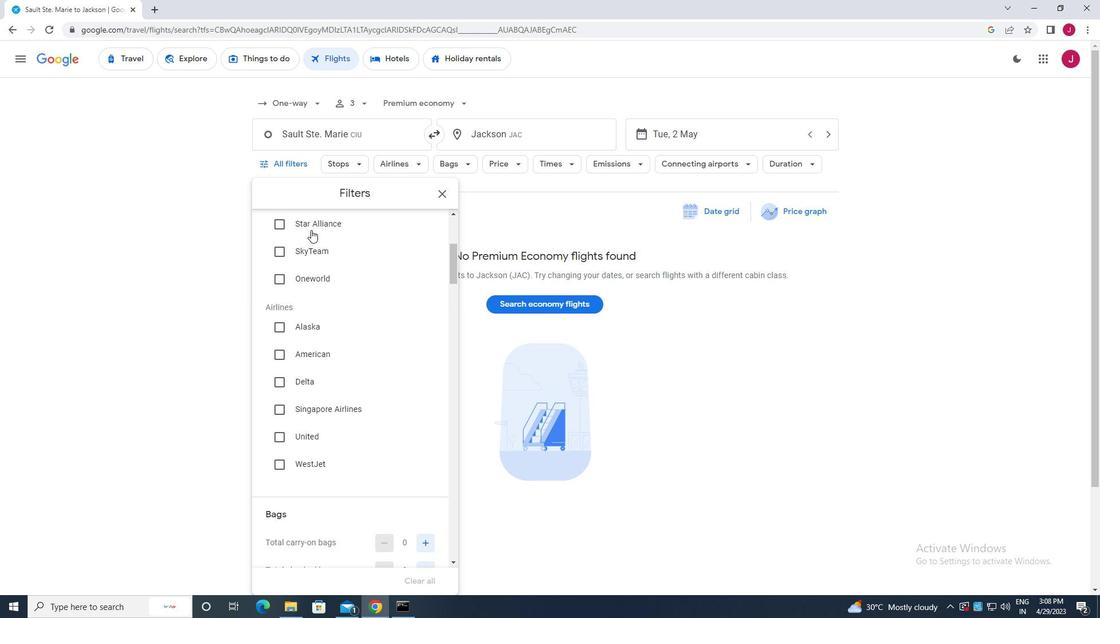 
Action: Mouse scrolled (312, 249) with delta (0, 0)
Screenshot: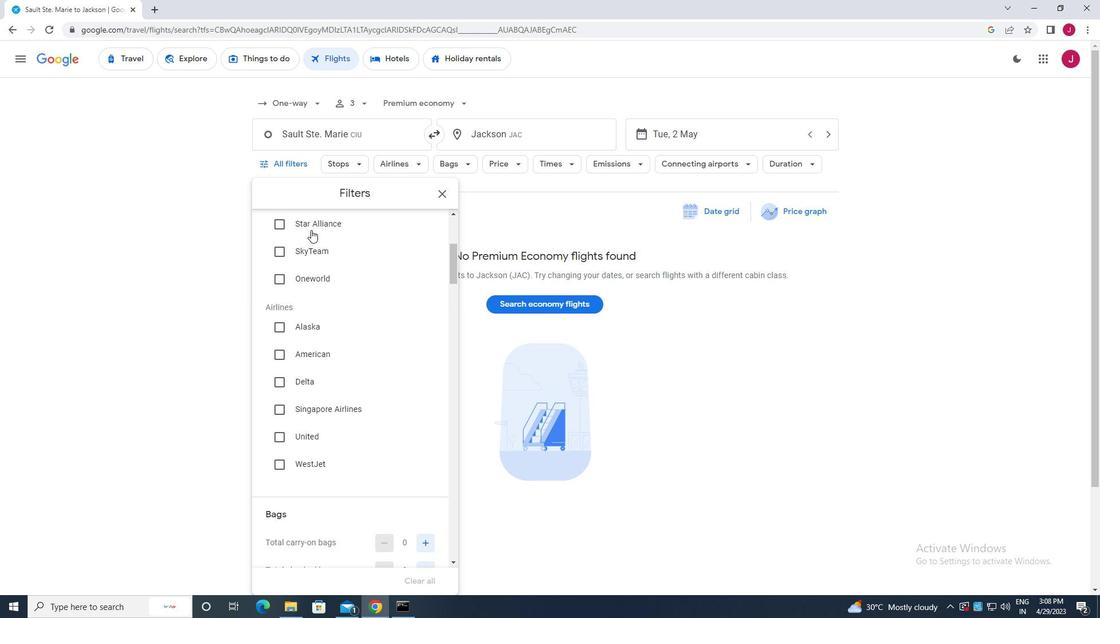 
Action: Mouse moved to (313, 264)
Screenshot: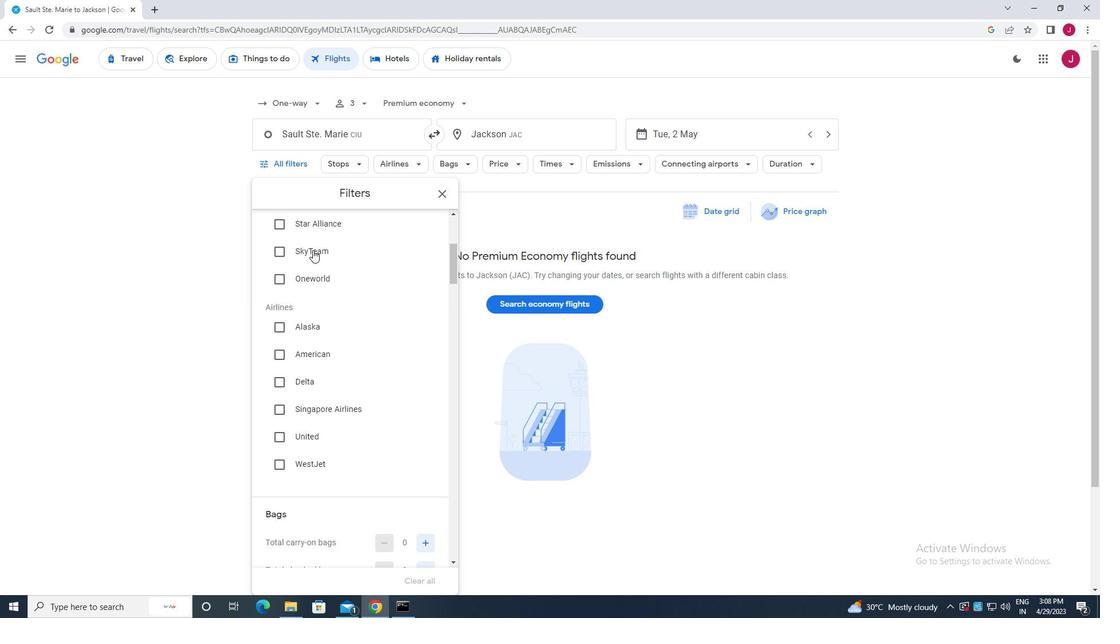 
Action: Mouse scrolled (313, 263) with delta (0, 0)
Screenshot: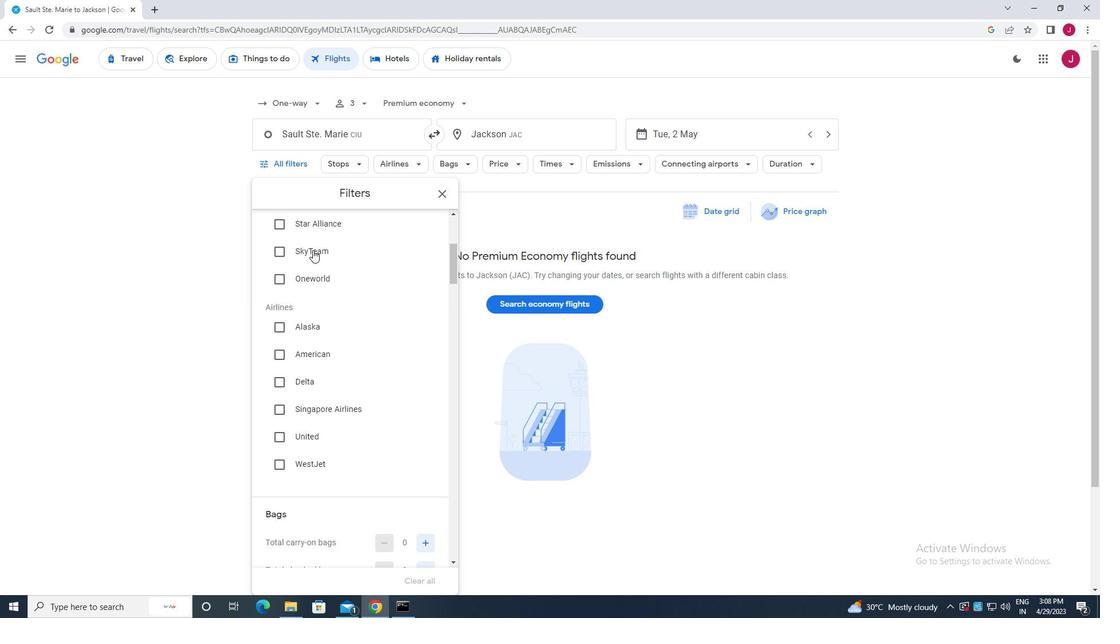 
Action: Mouse moved to (315, 273)
Screenshot: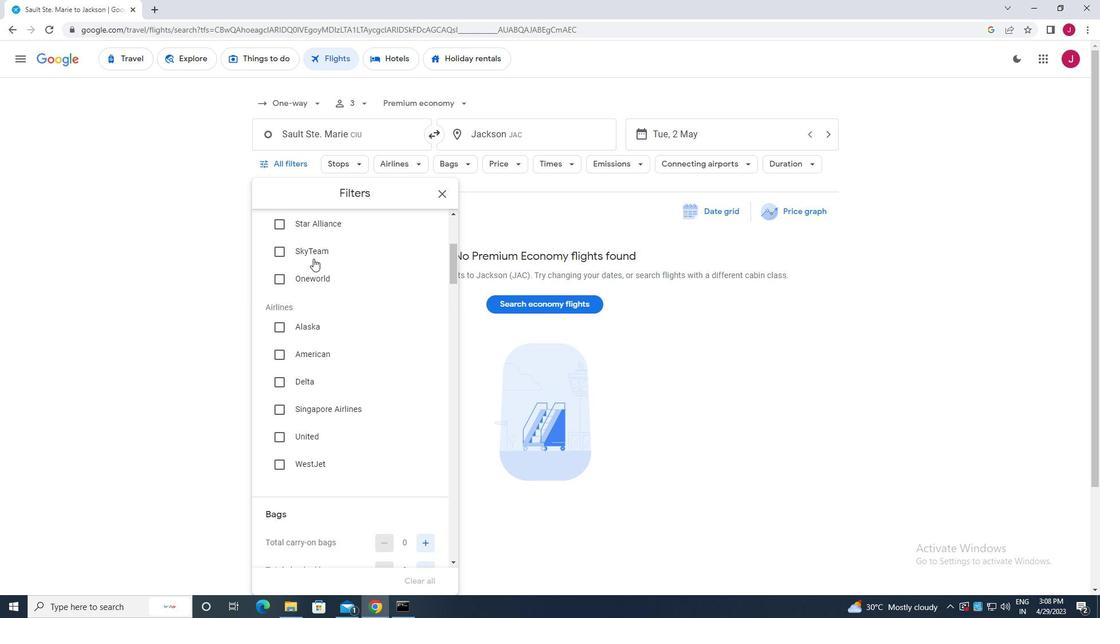 
Action: Mouse scrolled (315, 273) with delta (0, 0)
Screenshot: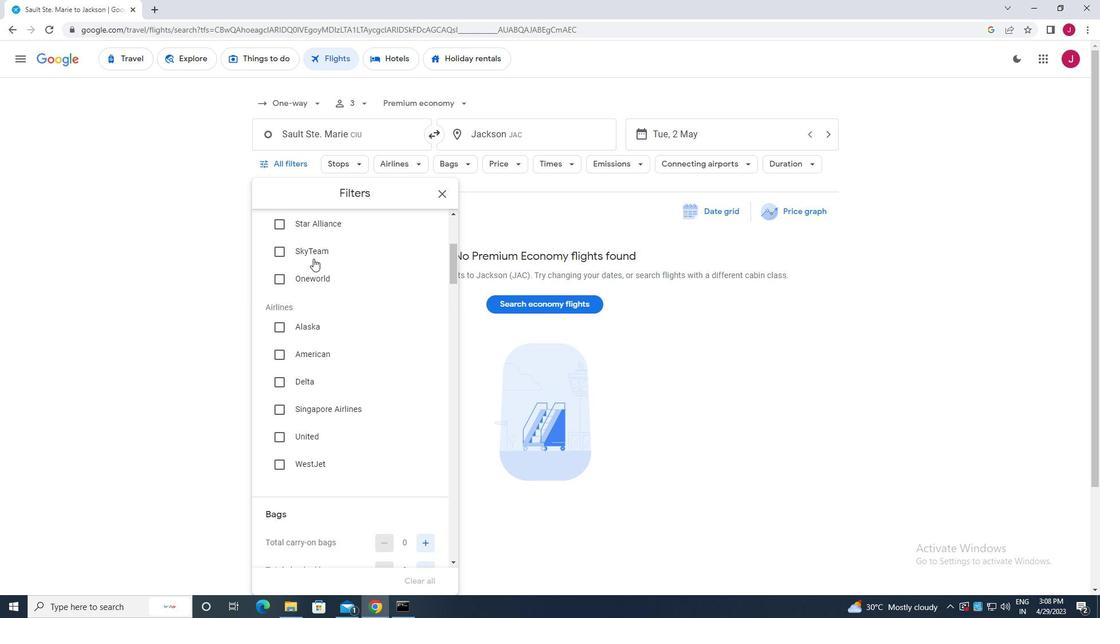 
Action: Mouse moved to (318, 282)
Screenshot: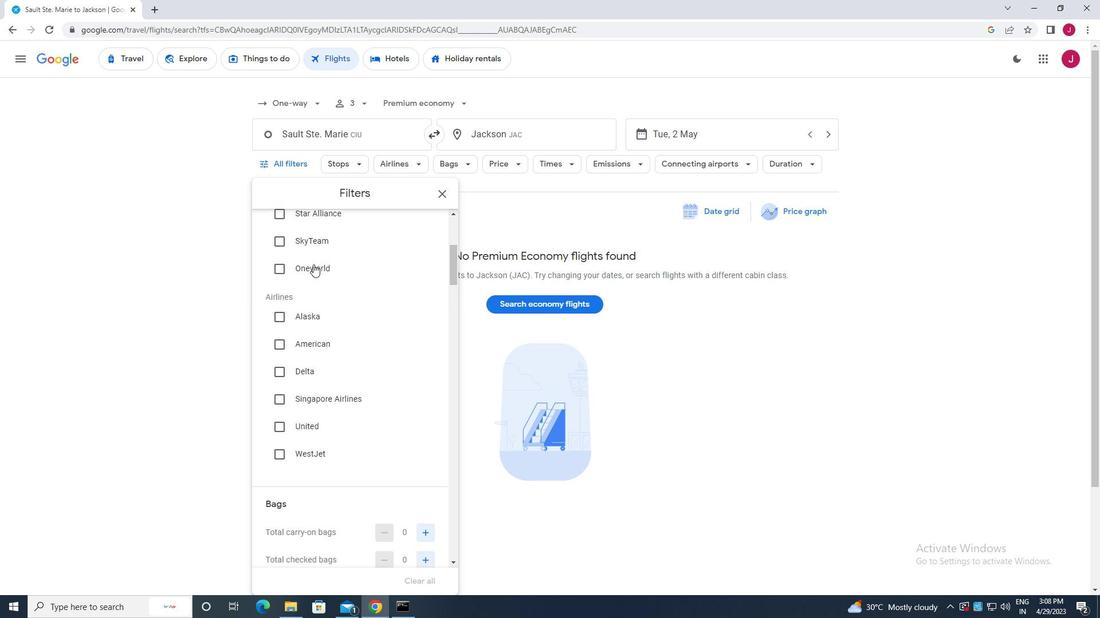 
Action: Mouse scrolled (318, 281) with delta (0, 0)
Screenshot: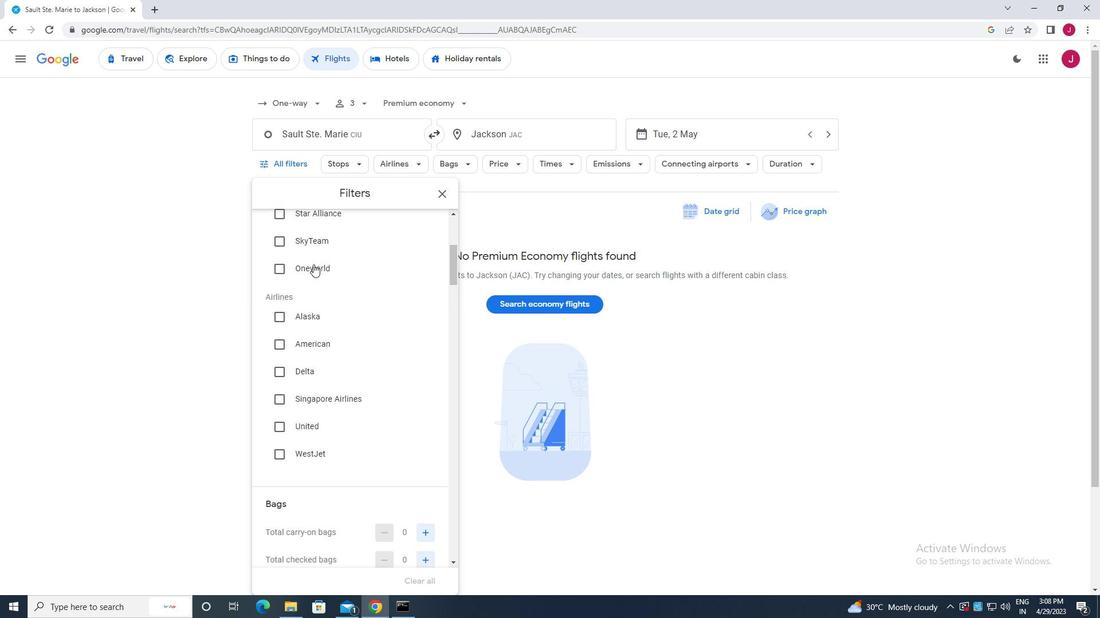
Action: Mouse moved to (426, 342)
Screenshot: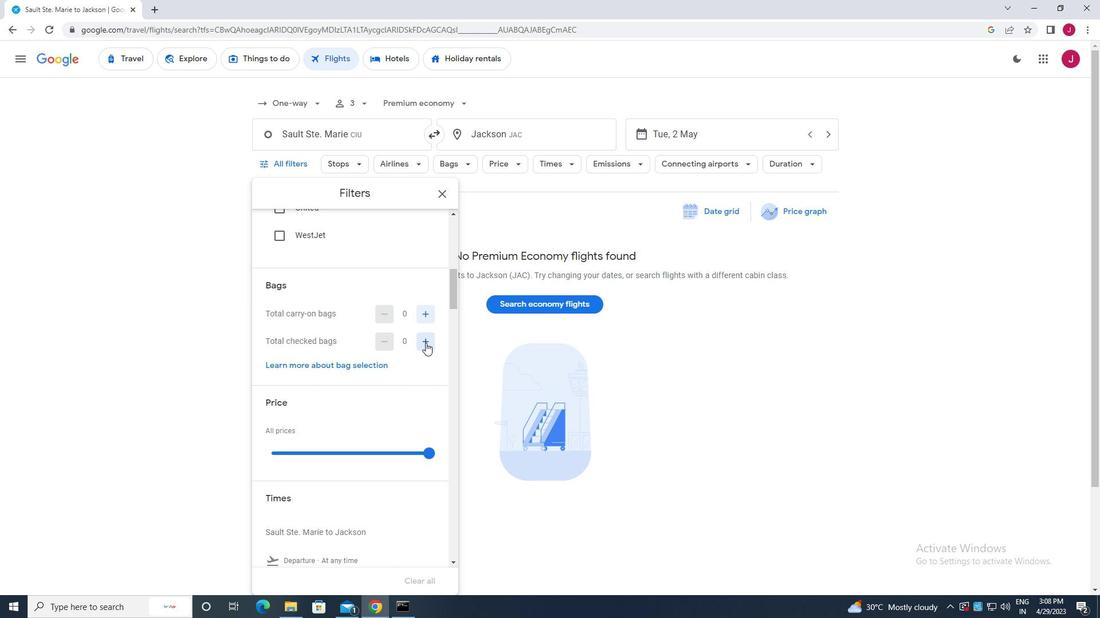 
Action: Mouse pressed left at (426, 342)
Screenshot: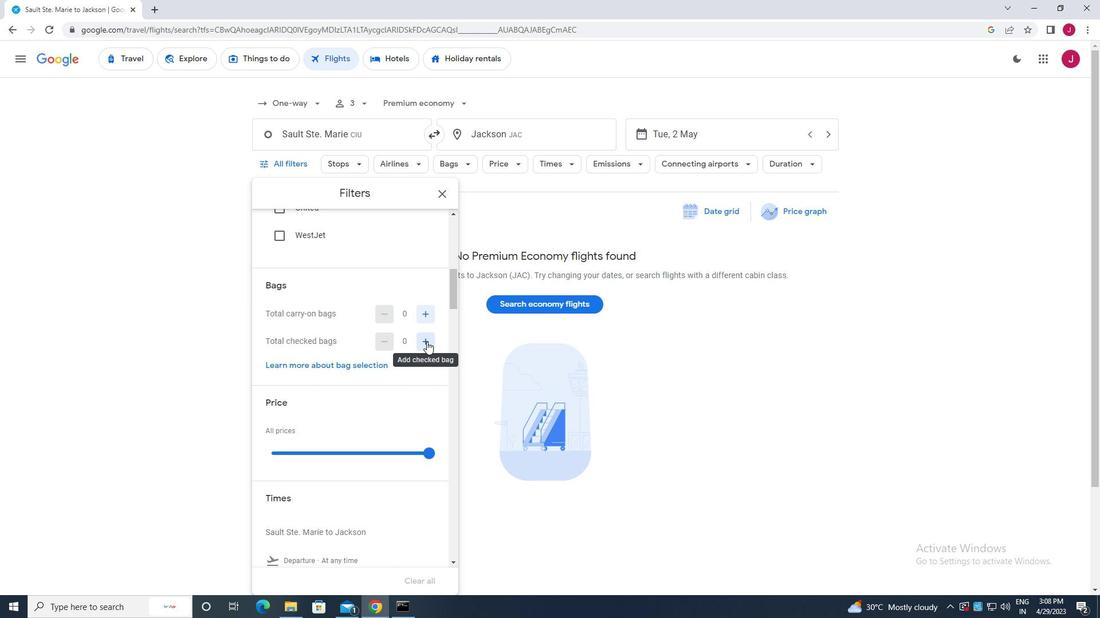 
Action: Mouse moved to (418, 390)
Screenshot: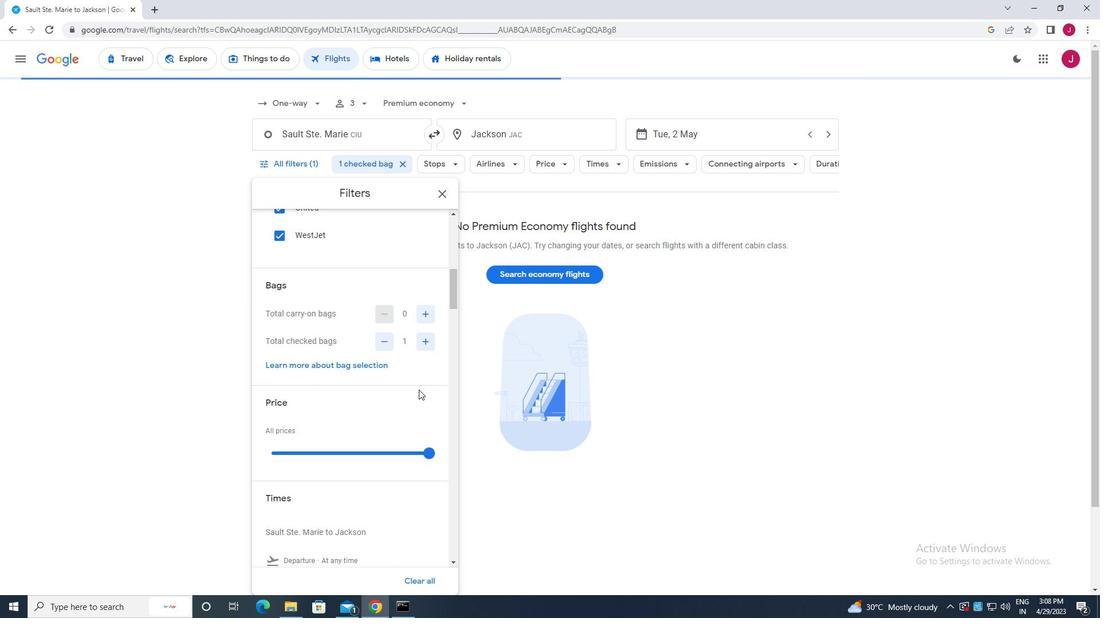 
Action: Mouse scrolled (418, 390) with delta (0, 0)
Screenshot: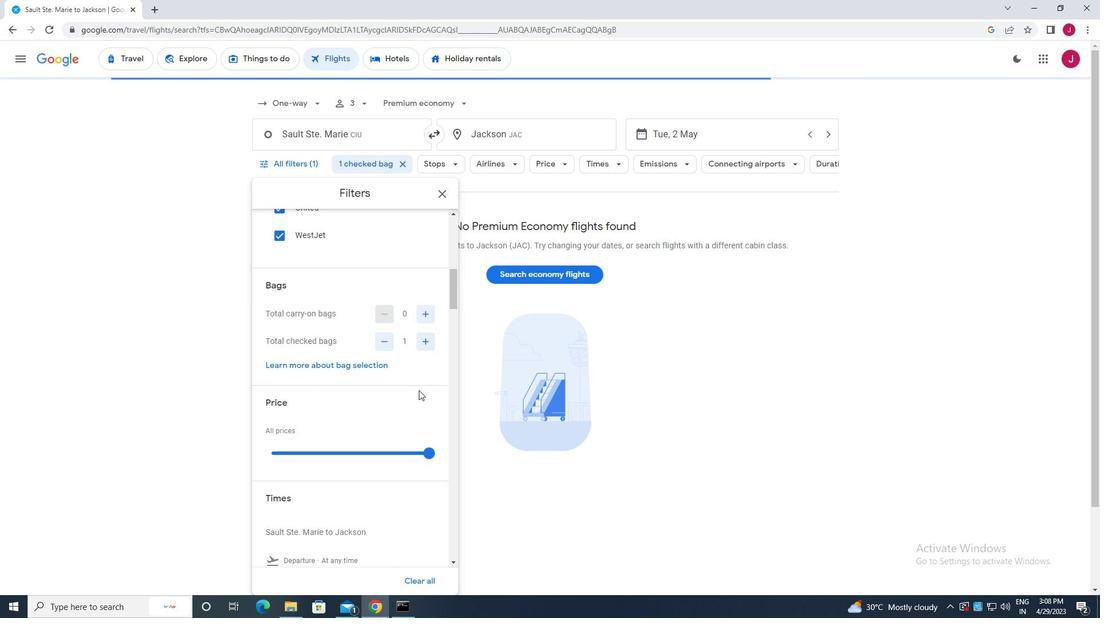 
Action: Mouse moved to (428, 394)
Screenshot: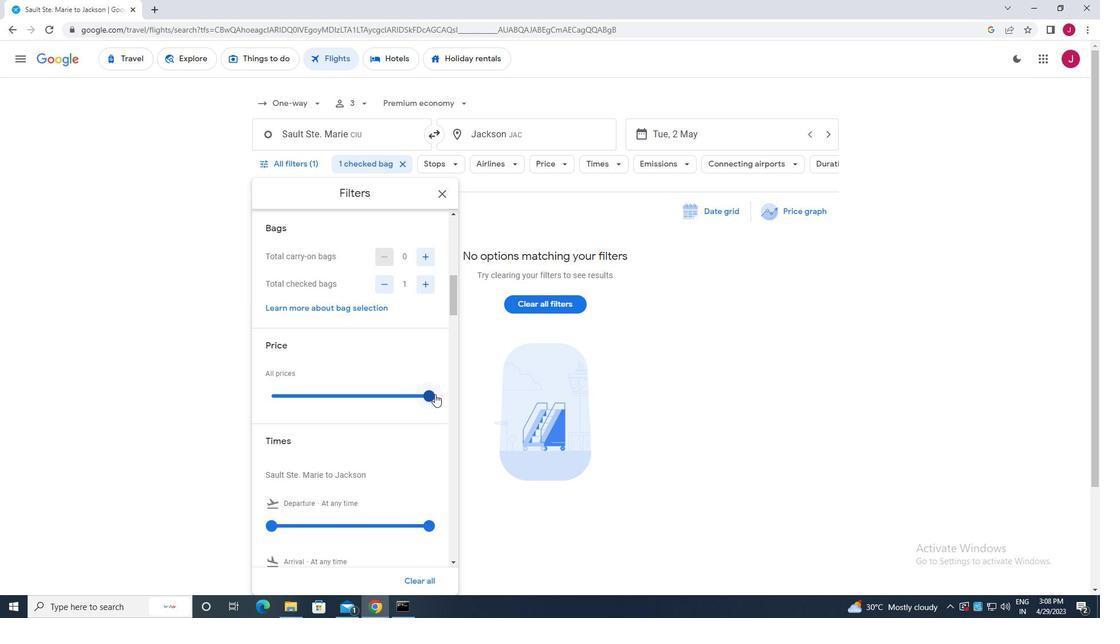 
Action: Mouse pressed left at (428, 394)
Screenshot: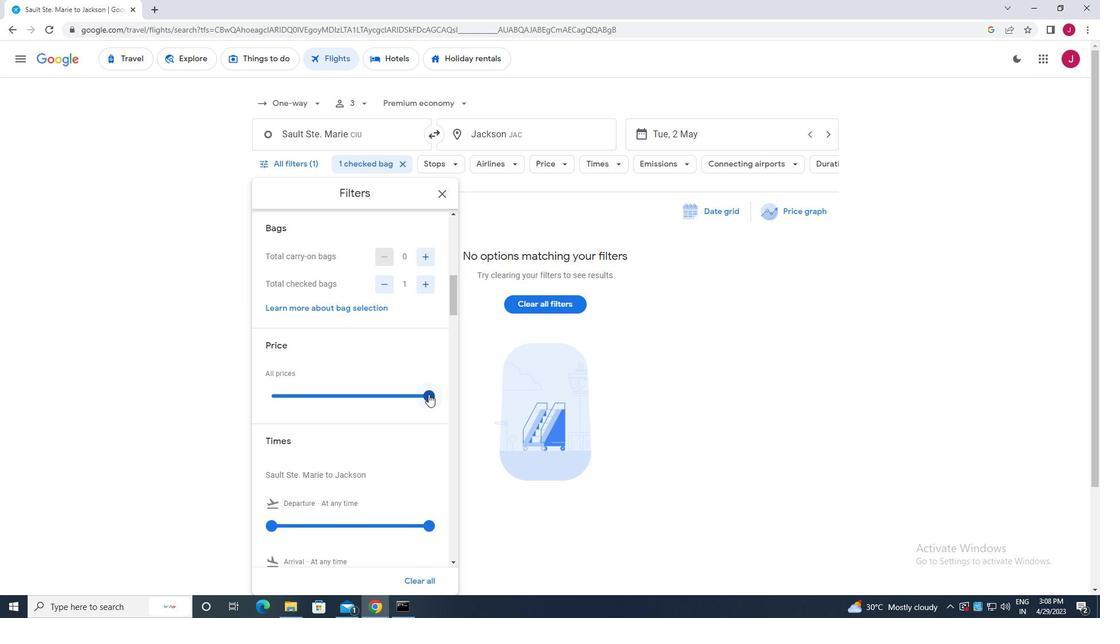 
Action: Mouse moved to (367, 397)
Screenshot: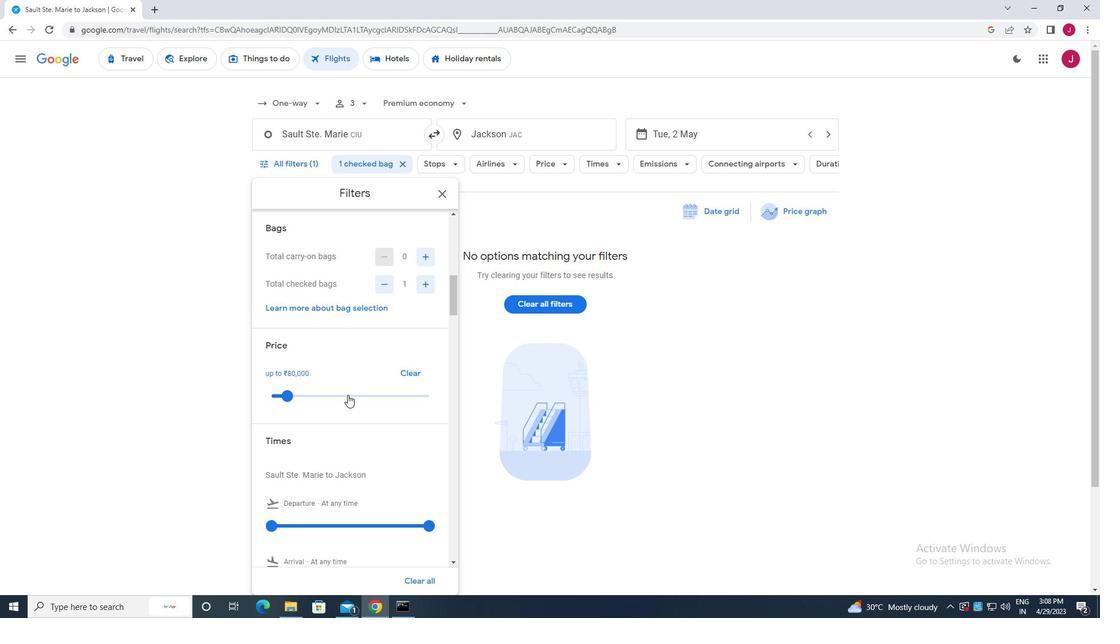 
Action: Mouse scrolled (367, 397) with delta (0, 0)
Screenshot: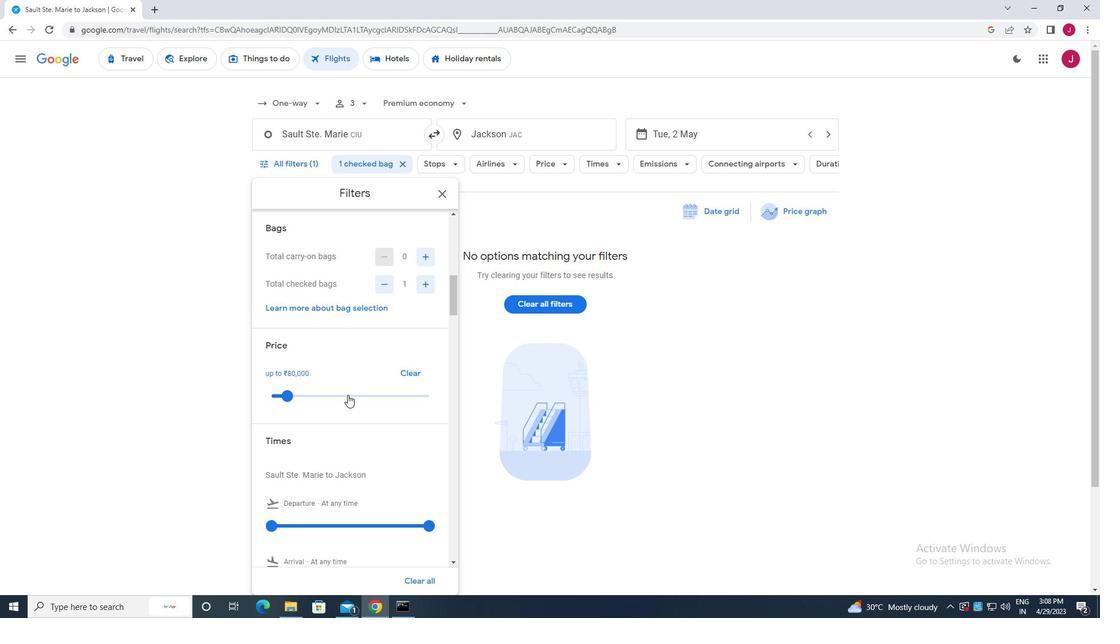 
Action: Mouse scrolled (367, 397) with delta (0, 0)
Screenshot: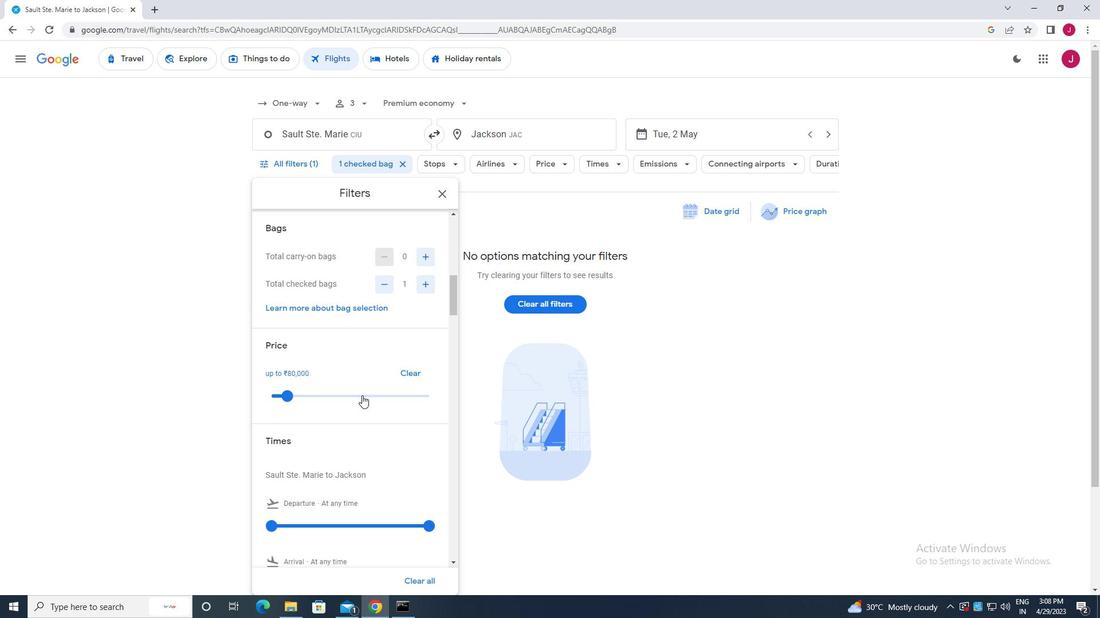 
Action: Mouse moved to (369, 397)
Screenshot: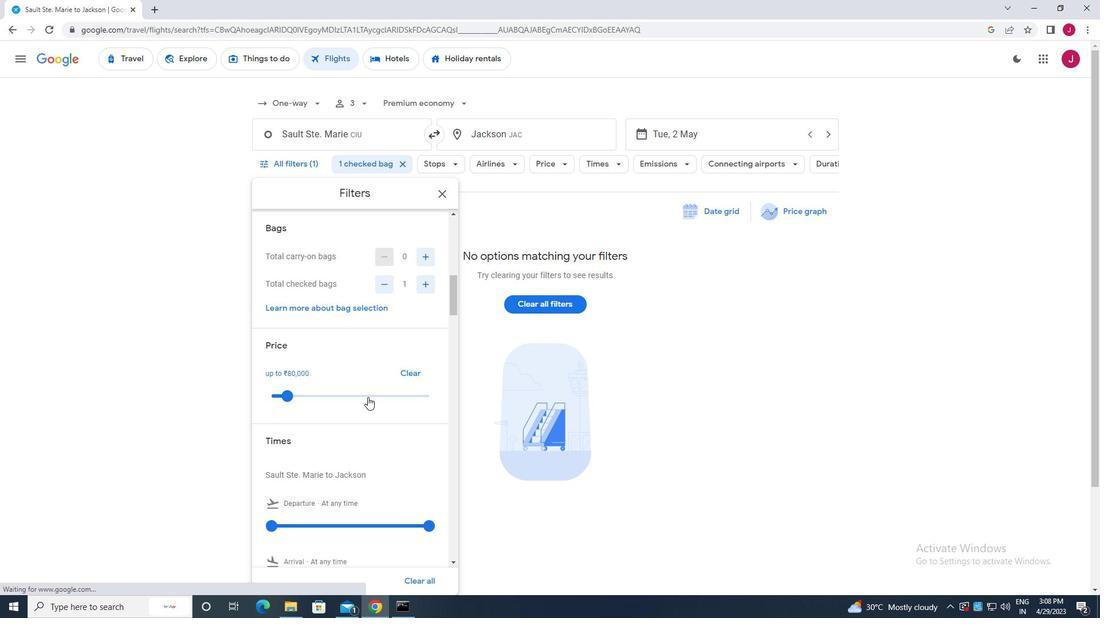 
Action: Mouse scrolled (369, 397) with delta (0, 0)
Screenshot: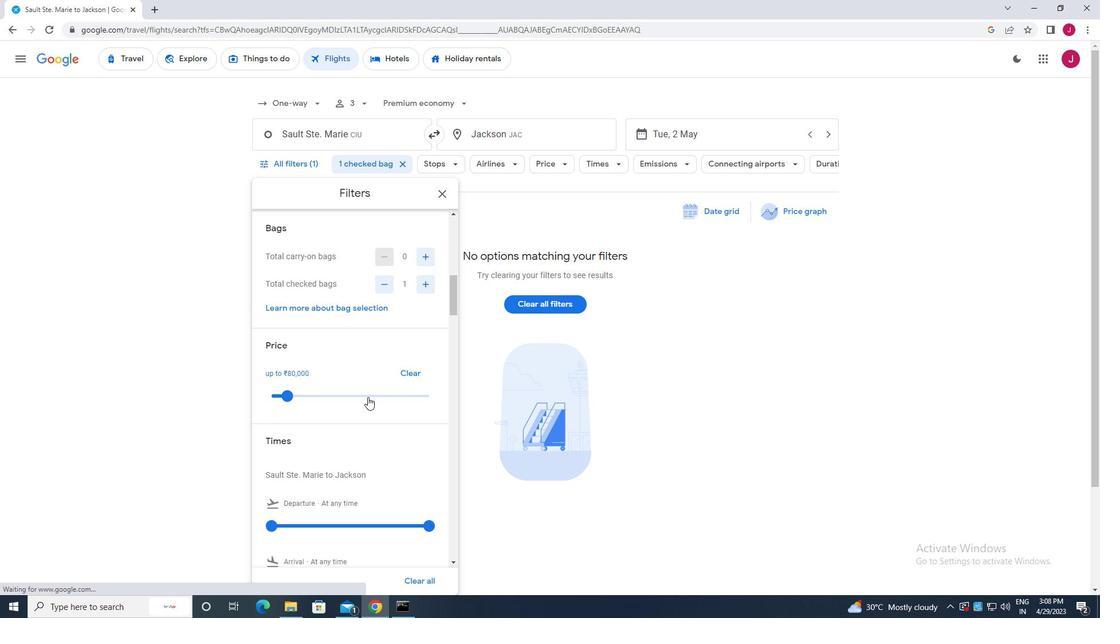 
Action: Mouse moved to (269, 351)
Screenshot: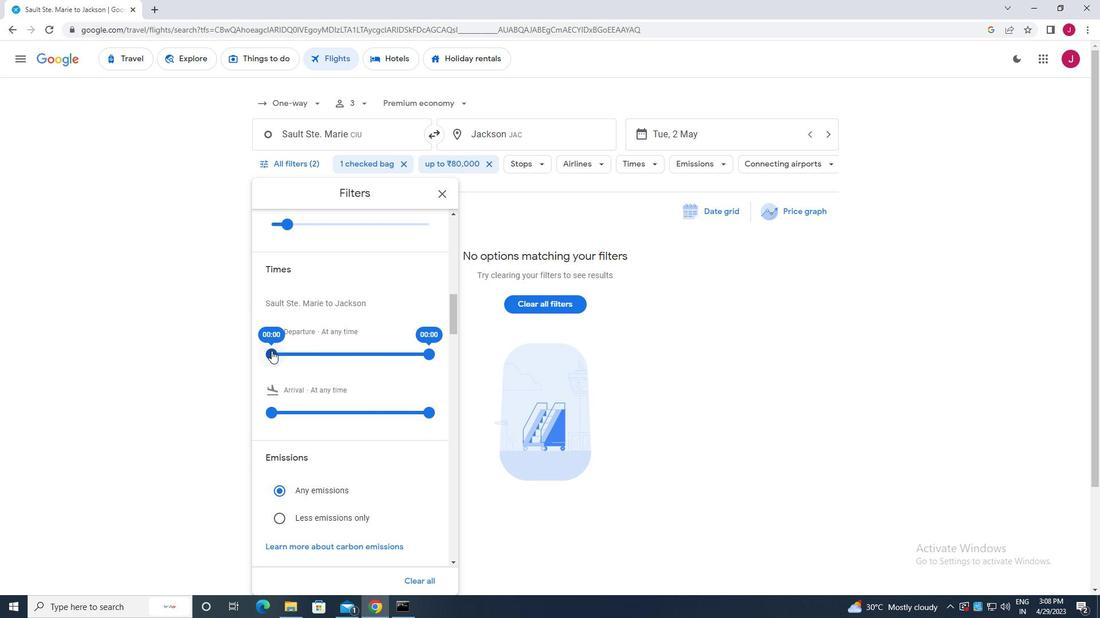 
Action: Mouse pressed left at (269, 351)
Screenshot: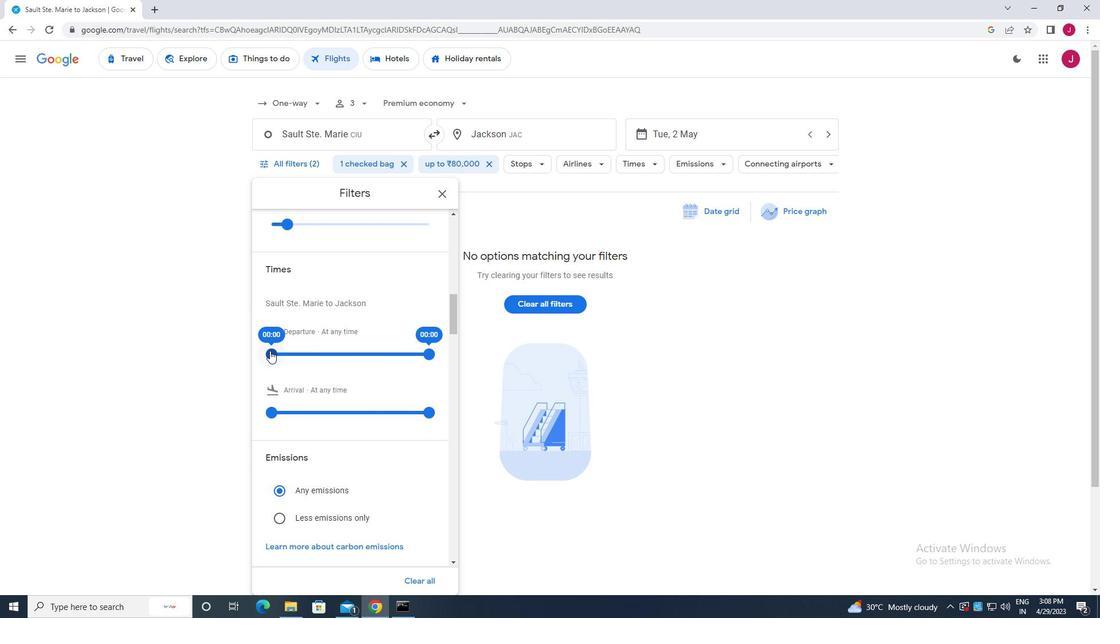 
Action: Mouse moved to (432, 354)
Screenshot: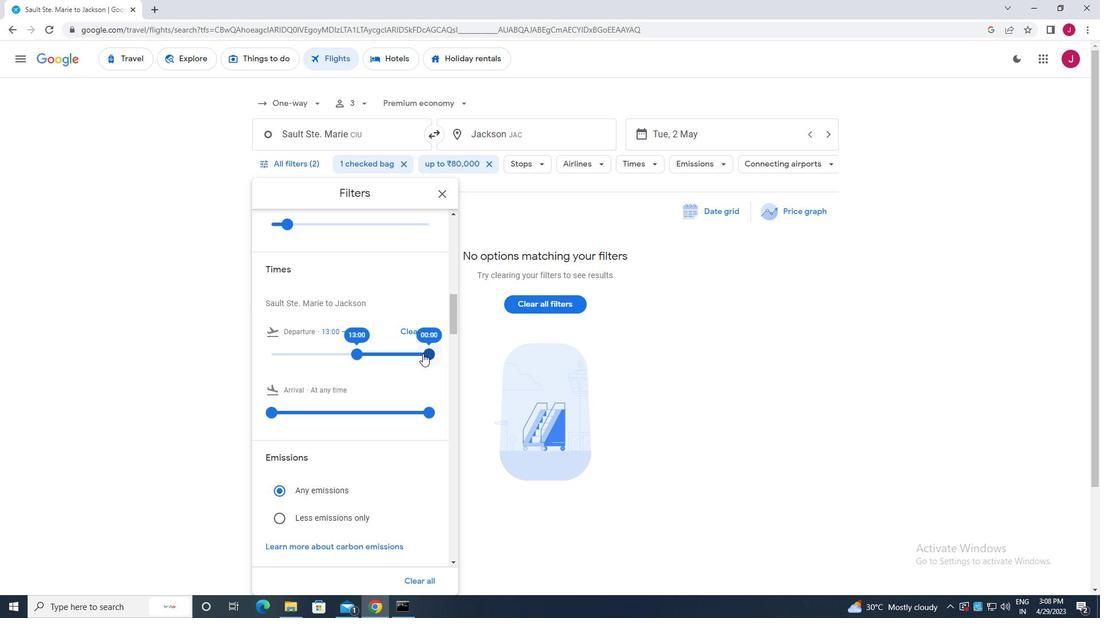 
Action: Mouse pressed left at (432, 354)
Screenshot: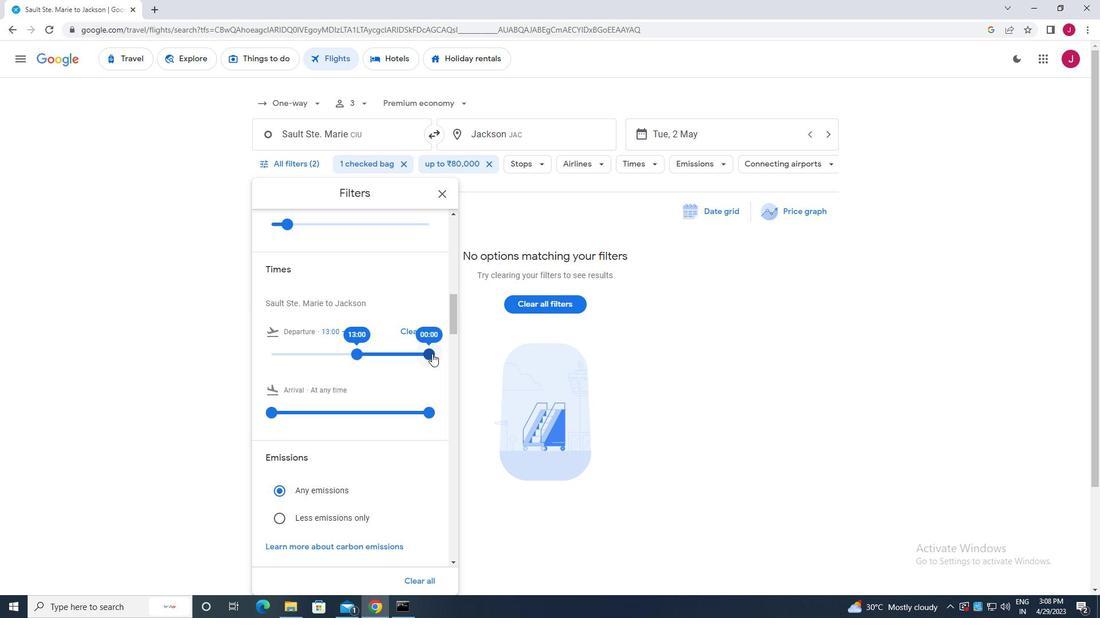 
Action: Mouse moved to (440, 194)
Screenshot: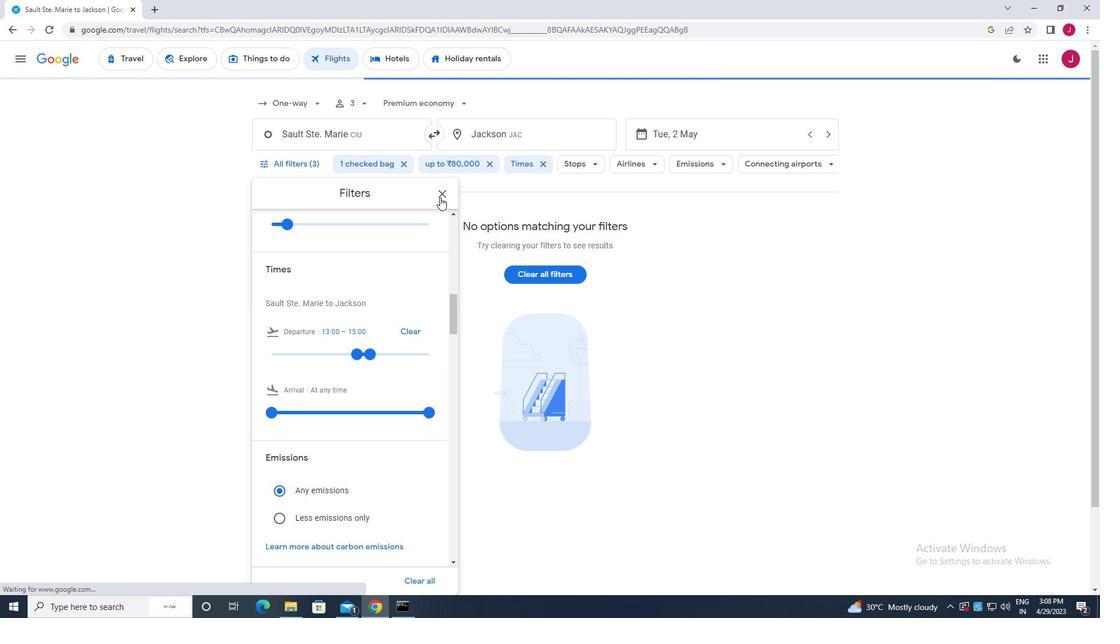 
Action: Mouse pressed left at (440, 194)
Screenshot: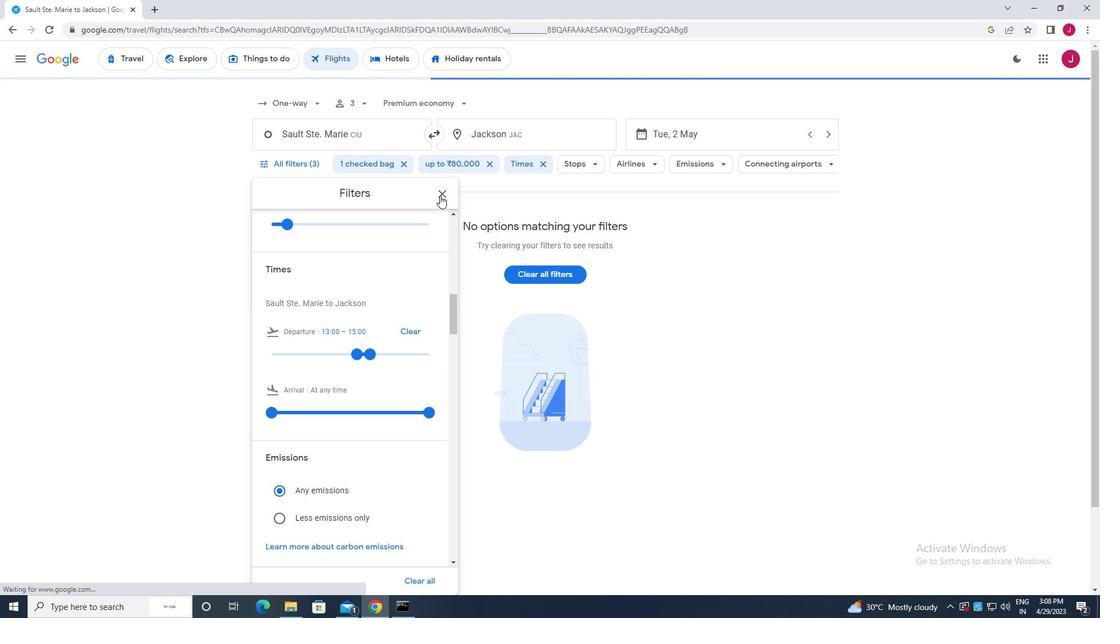 
Action: Mouse moved to (440, 194)
Screenshot: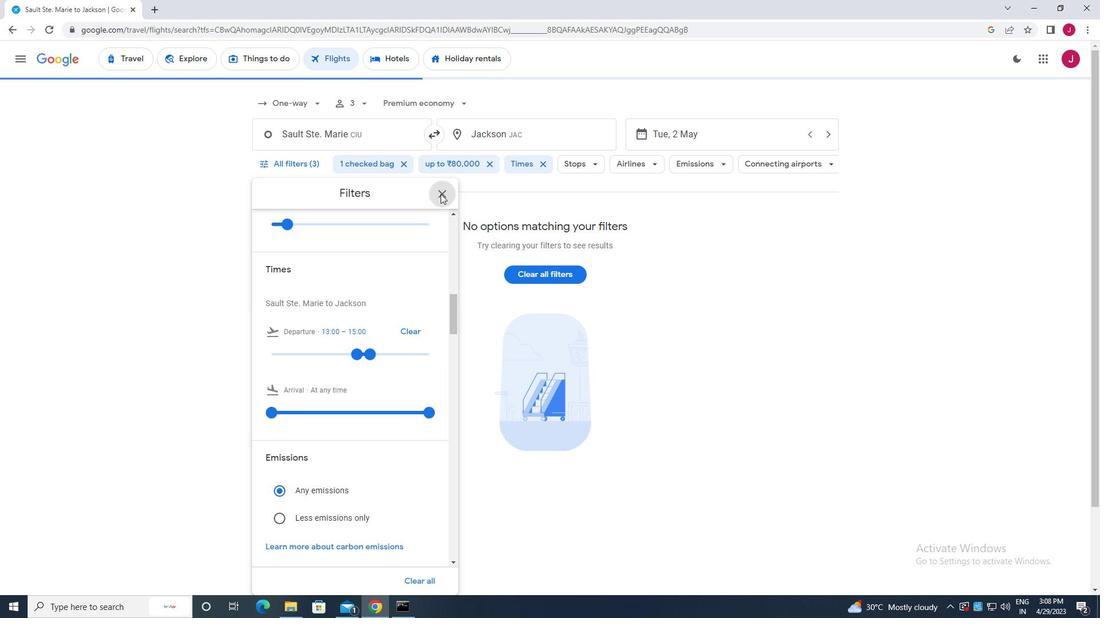 
